 Task: Find connections with filter location Boa Viagem with filter topic #managementwith filter profile language German with filter current company Taxmann with filter school Karnataka State Open University with filter industry Electronic and Precision Equipment Maintenance with filter service category CateringChange with filter keywords title Executive Assistant
Action: Mouse moved to (500, 100)
Screenshot: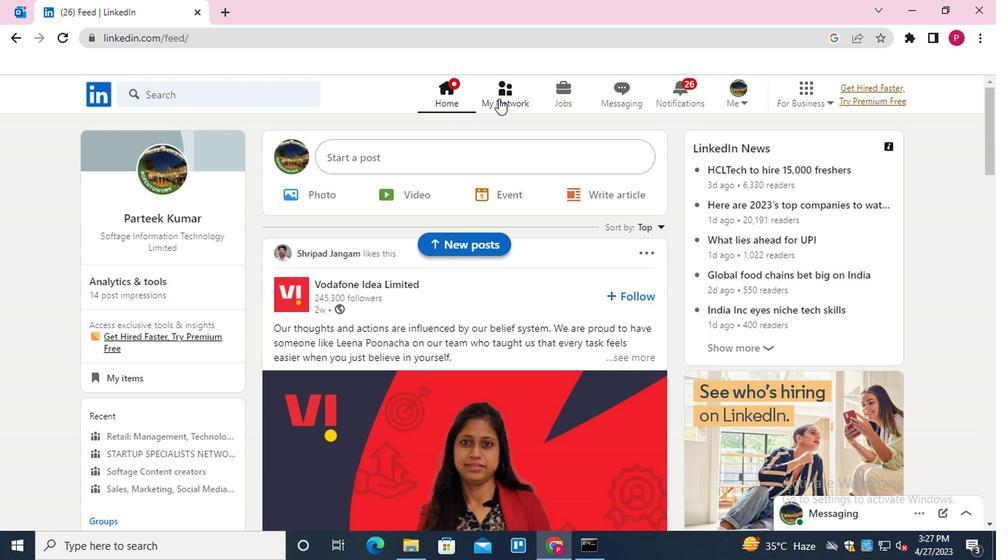 
Action: Mouse pressed left at (500, 100)
Screenshot: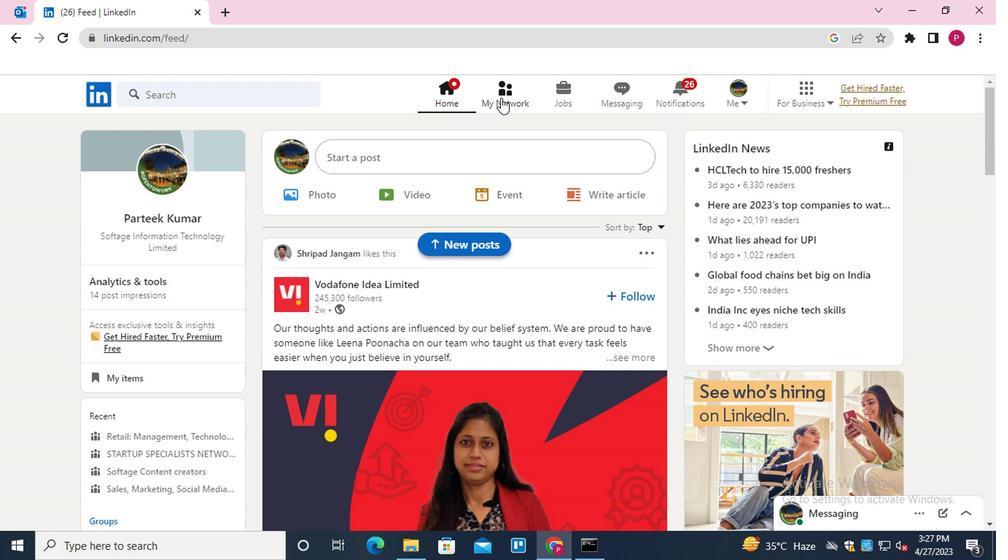 
Action: Mouse moved to (227, 172)
Screenshot: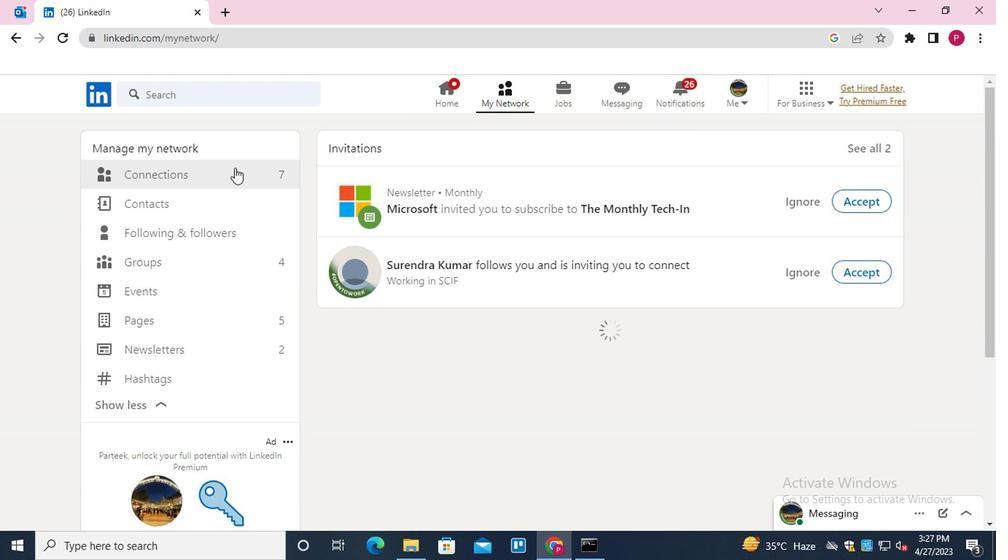 
Action: Mouse pressed left at (227, 172)
Screenshot: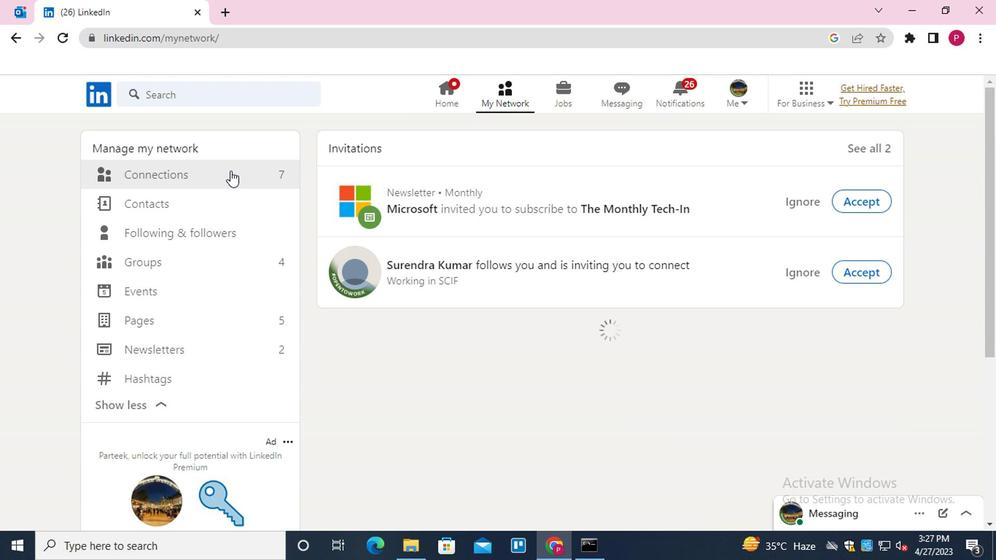
Action: Mouse moved to (601, 179)
Screenshot: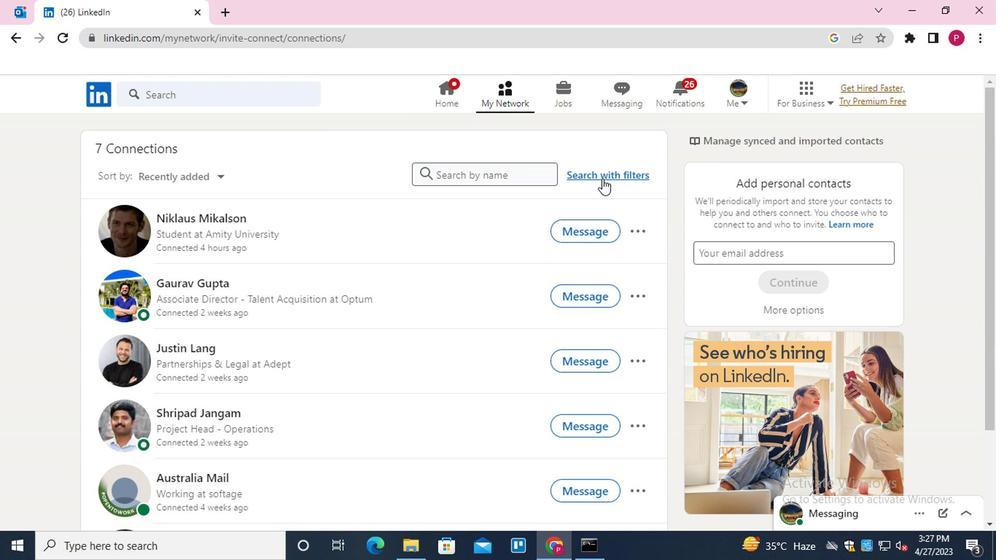 
Action: Mouse pressed left at (601, 179)
Screenshot: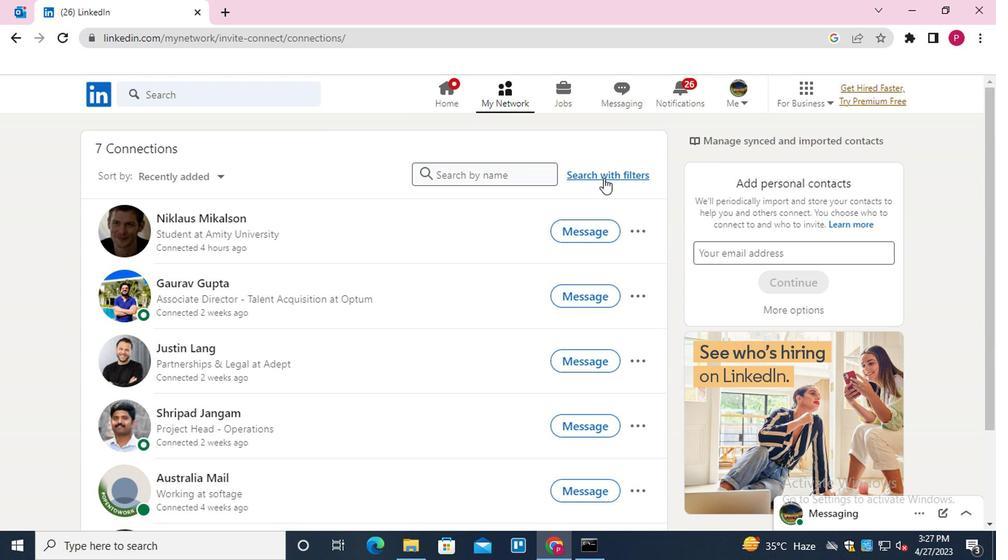 
Action: Mouse moved to (545, 137)
Screenshot: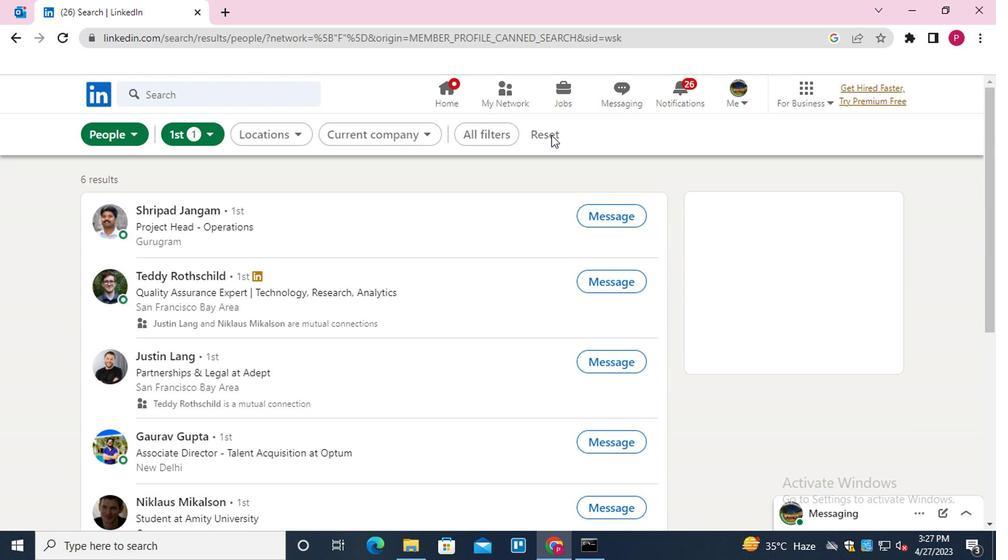 
Action: Mouse pressed left at (545, 137)
Screenshot: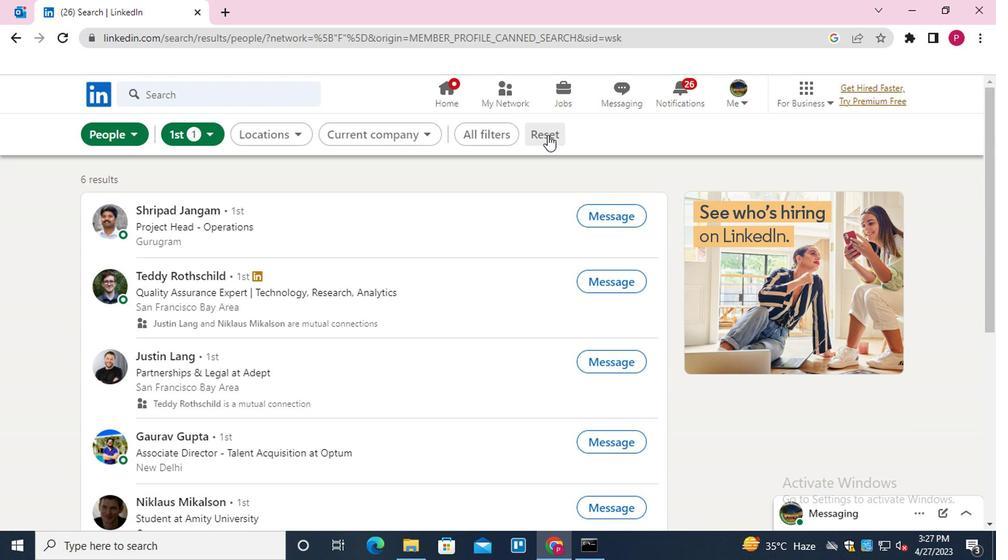 
Action: Mouse moved to (532, 137)
Screenshot: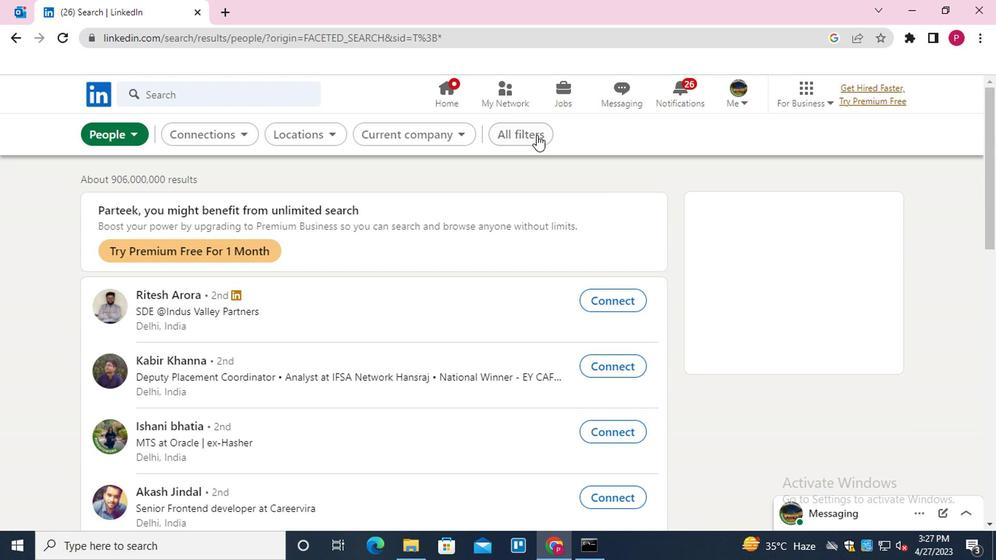 
Action: Mouse pressed left at (532, 137)
Screenshot: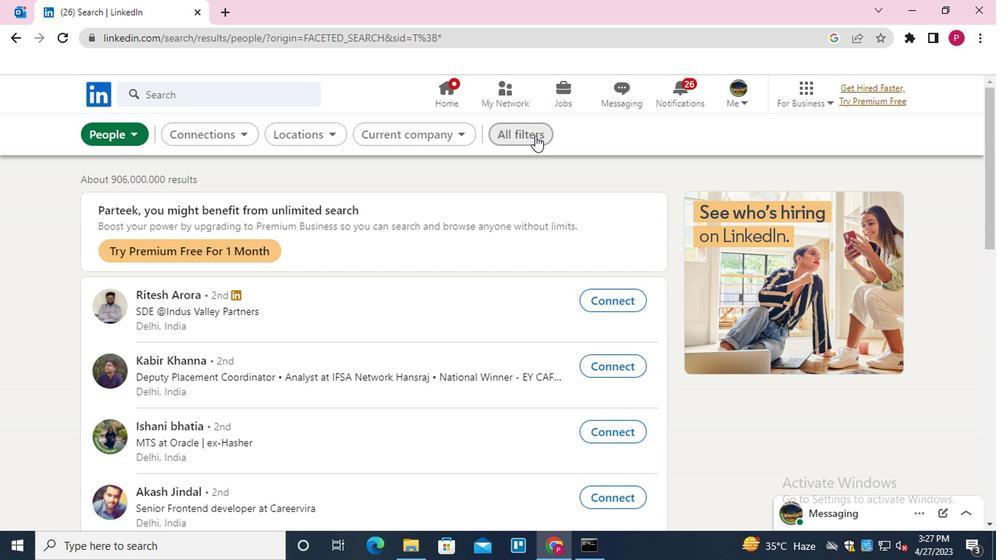 
Action: Mouse moved to (748, 294)
Screenshot: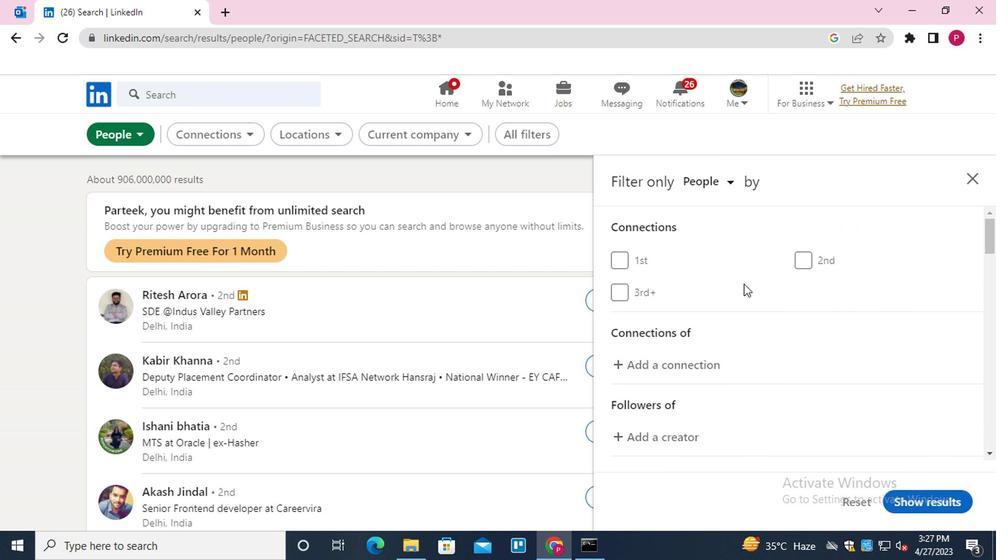 
Action: Mouse scrolled (748, 293) with delta (0, 0)
Screenshot: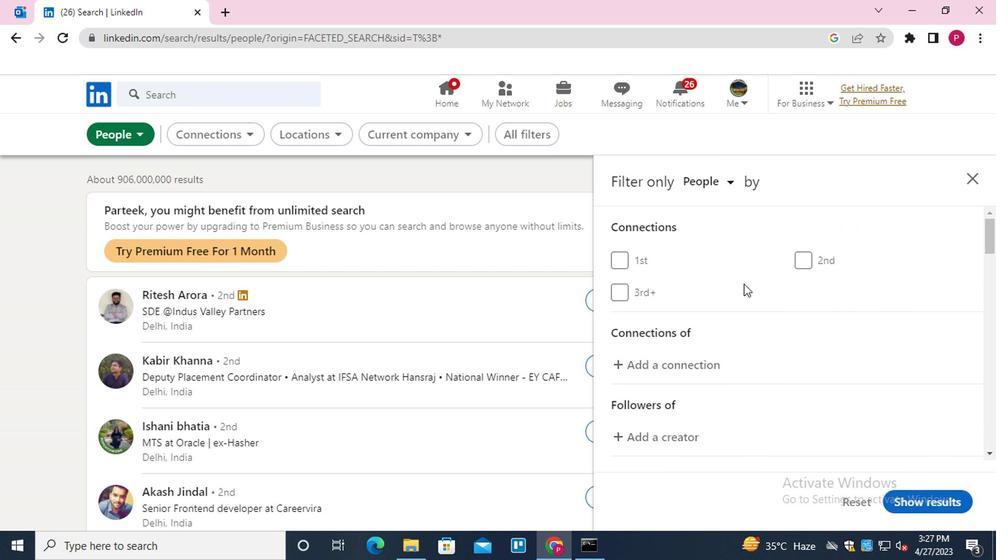 
Action: Mouse moved to (751, 298)
Screenshot: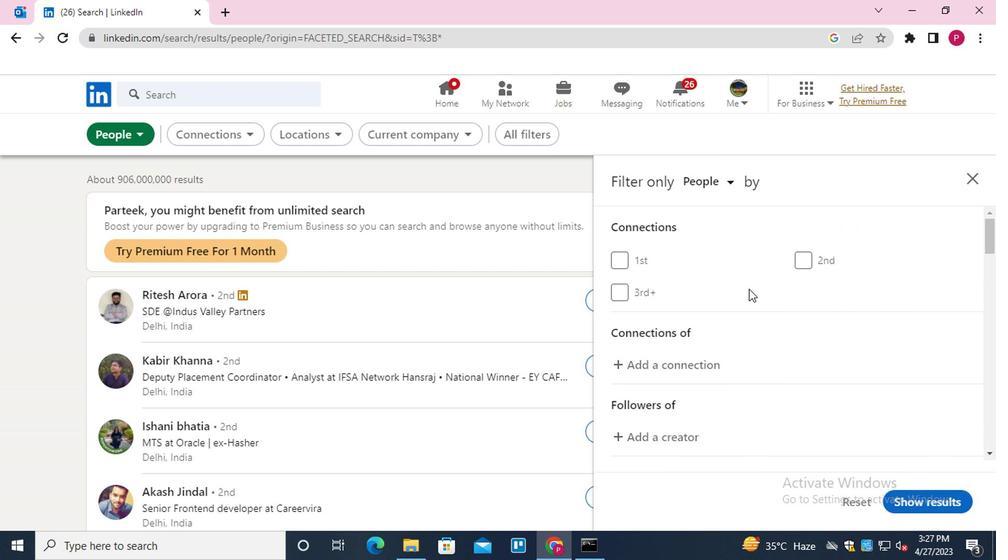
Action: Mouse scrolled (751, 297) with delta (0, 0)
Screenshot: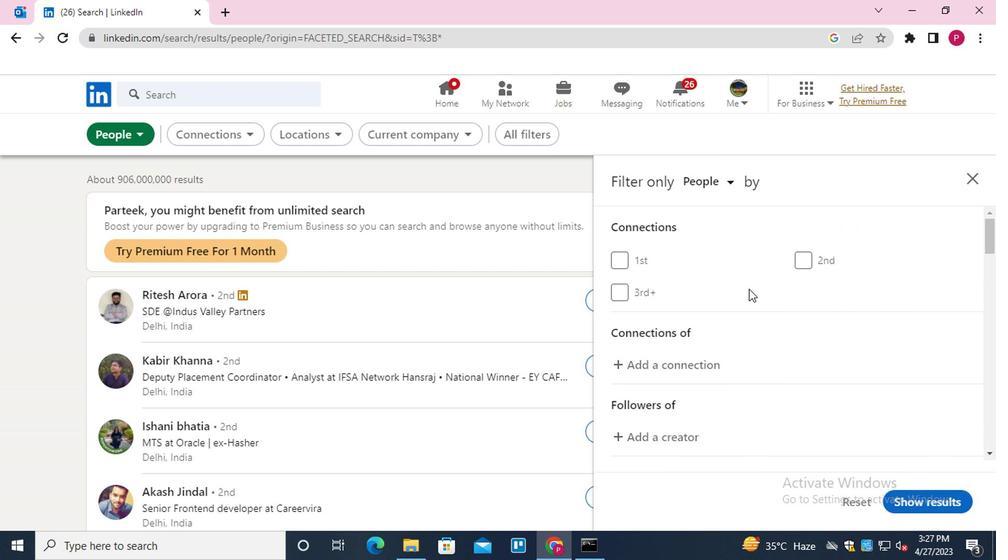 
Action: Mouse moved to (756, 300)
Screenshot: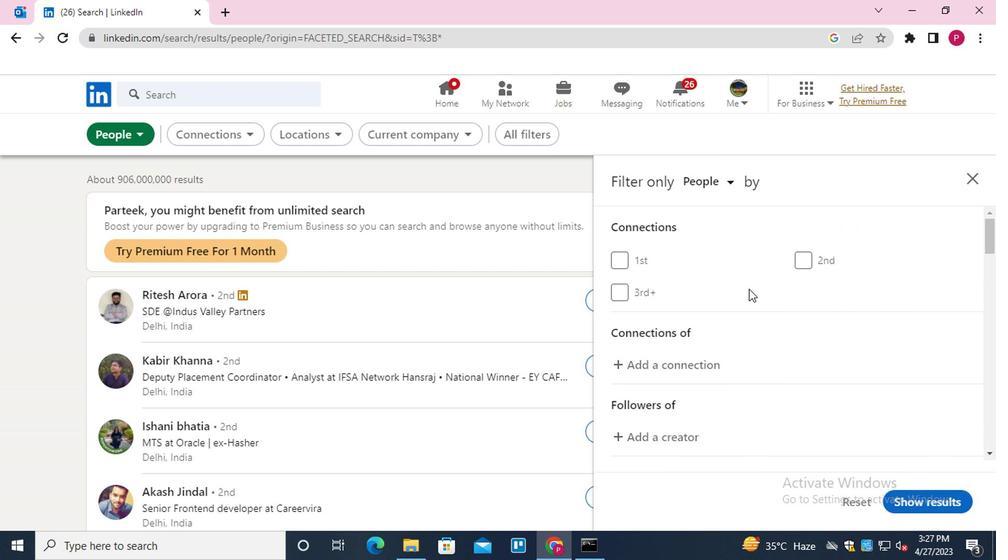 
Action: Mouse scrolled (756, 299) with delta (0, 0)
Screenshot: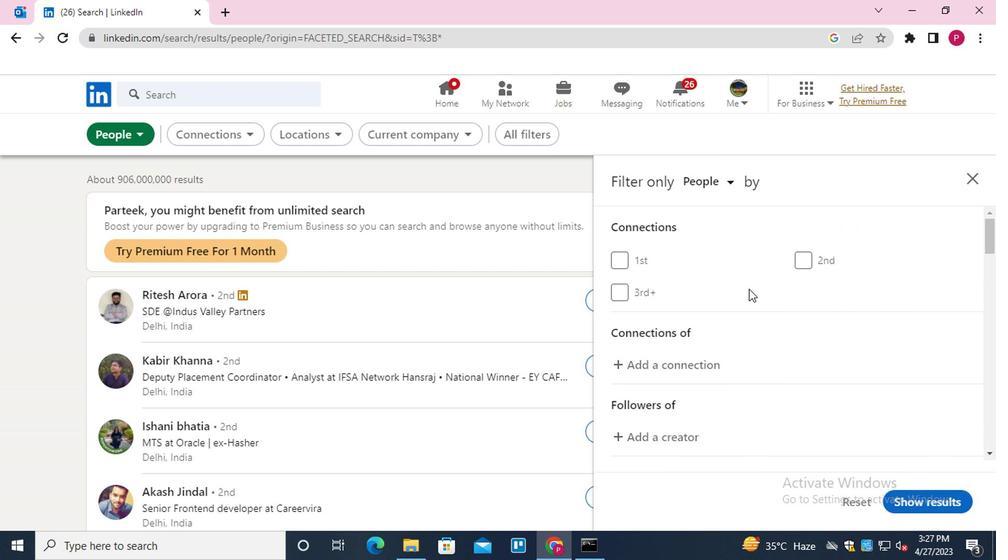 
Action: Mouse moved to (832, 353)
Screenshot: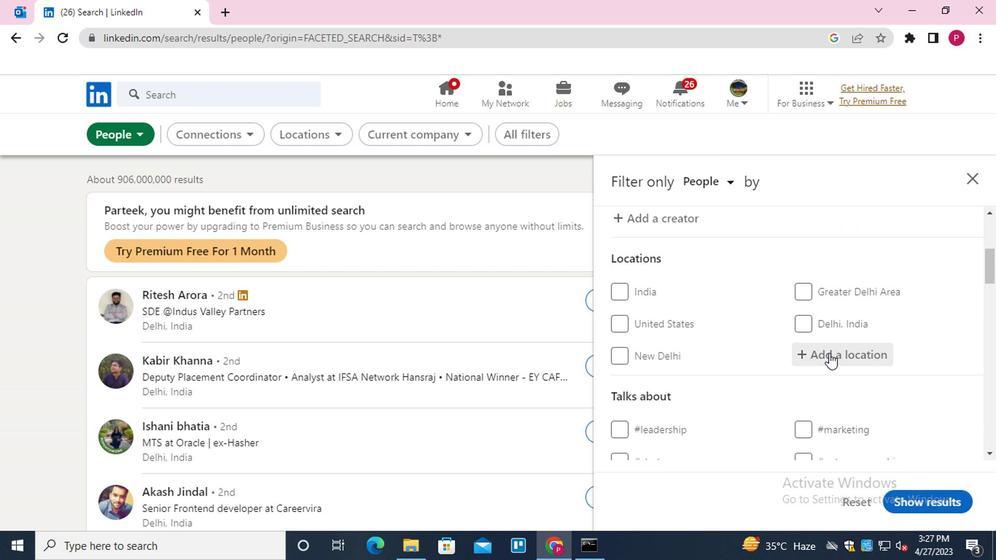 
Action: Mouse pressed left at (832, 353)
Screenshot: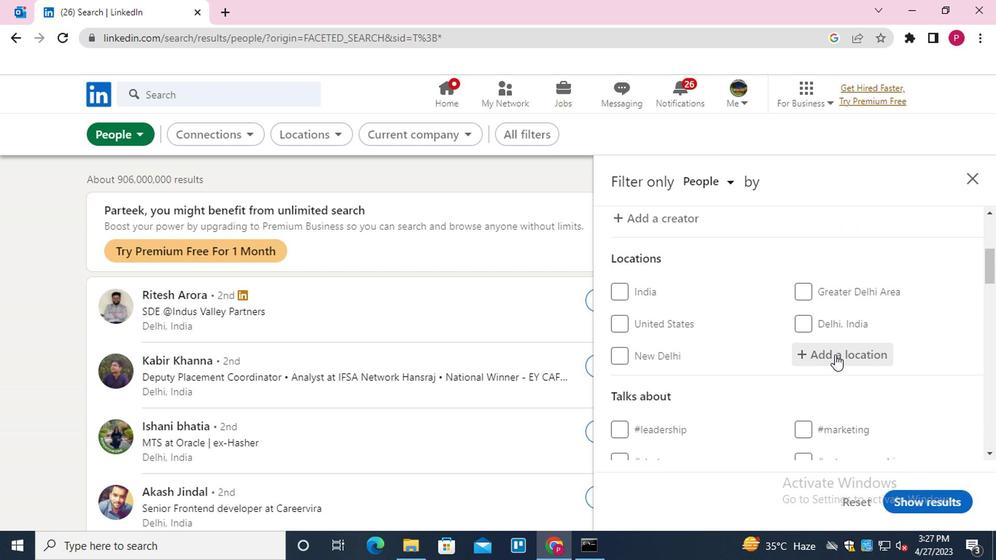
Action: Mouse moved to (782, 226)
Screenshot: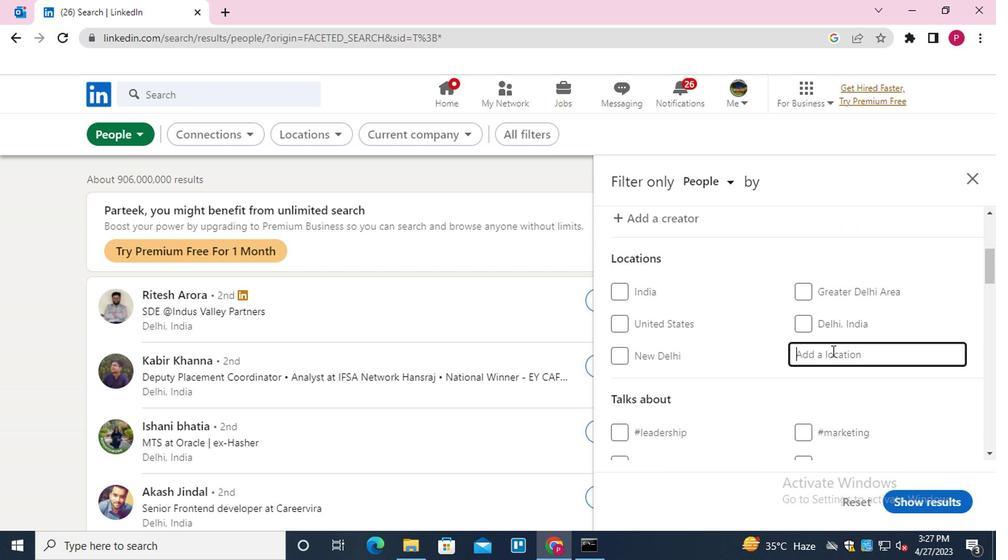 
Action: Key pressed <Key.shift>BOA<Key.space><Key.shift>VIAGEM<Key.down><Key.enter>
Screenshot: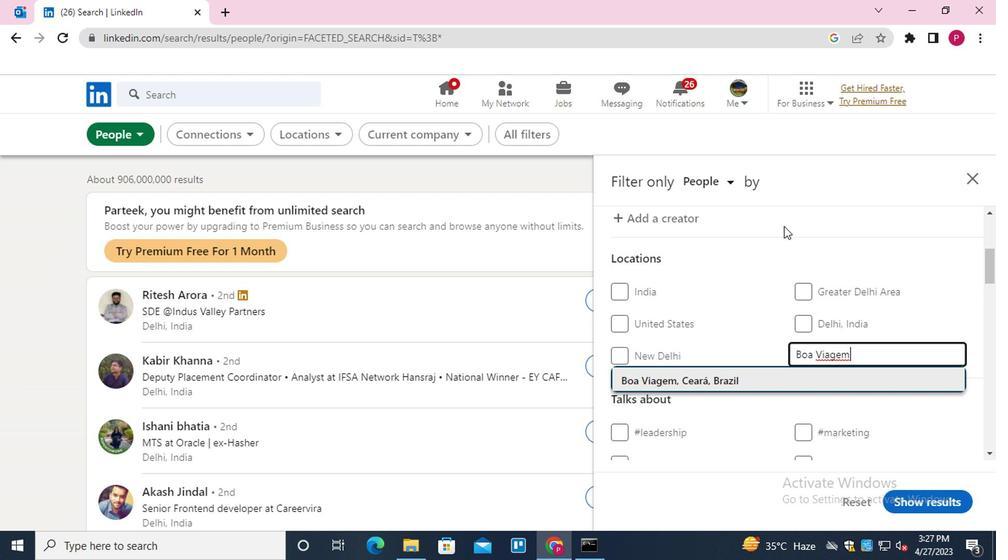 
Action: Mouse moved to (763, 231)
Screenshot: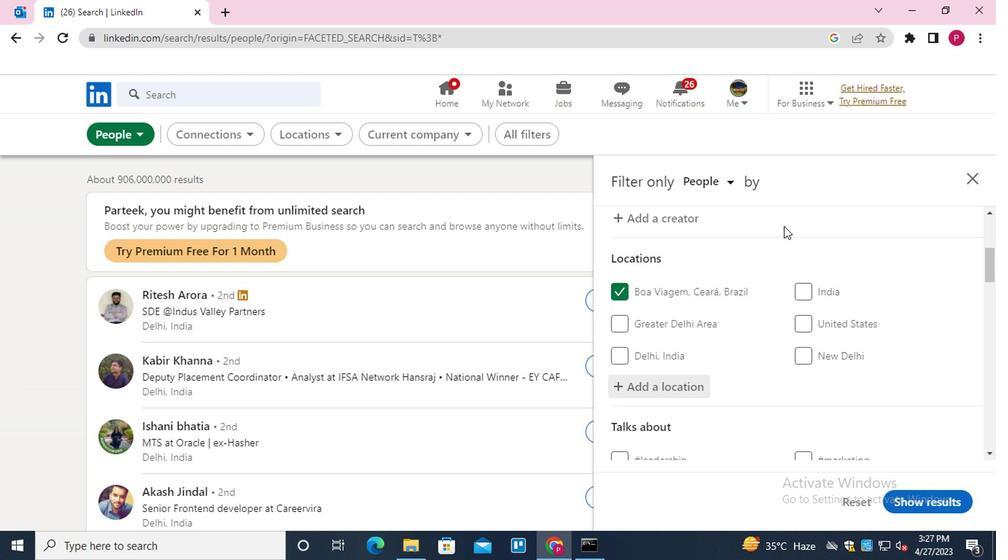 
Action: Mouse scrolled (763, 230) with delta (0, 0)
Screenshot: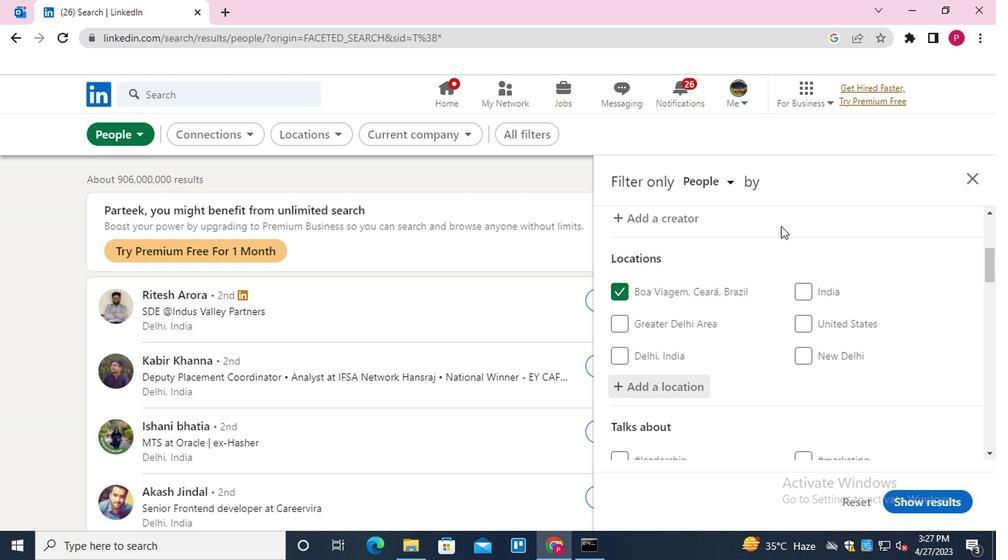 
Action: Mouse moved to (762, 231)
Screenshot: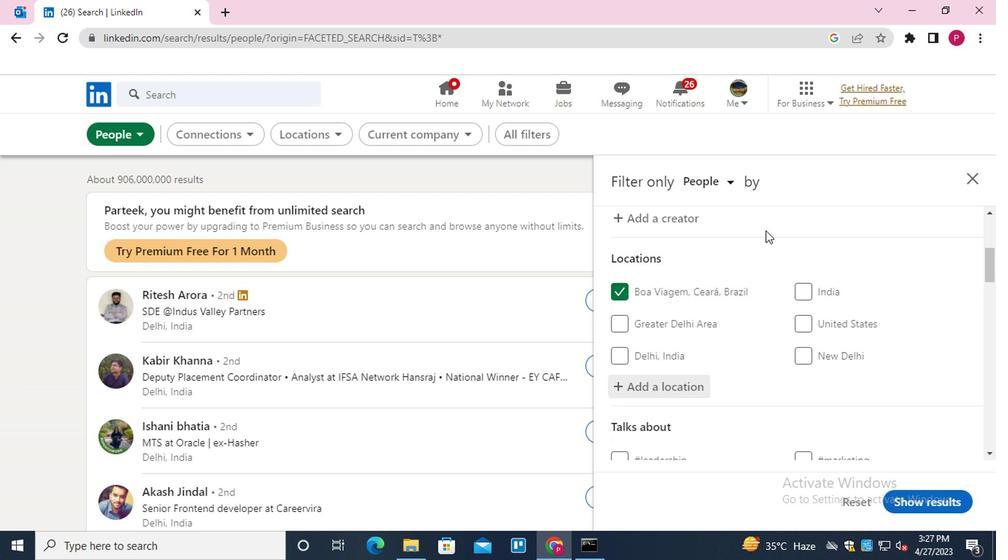 
Action: Mouse scrolled (762, 230) with delta (0, 0)
Screenshot: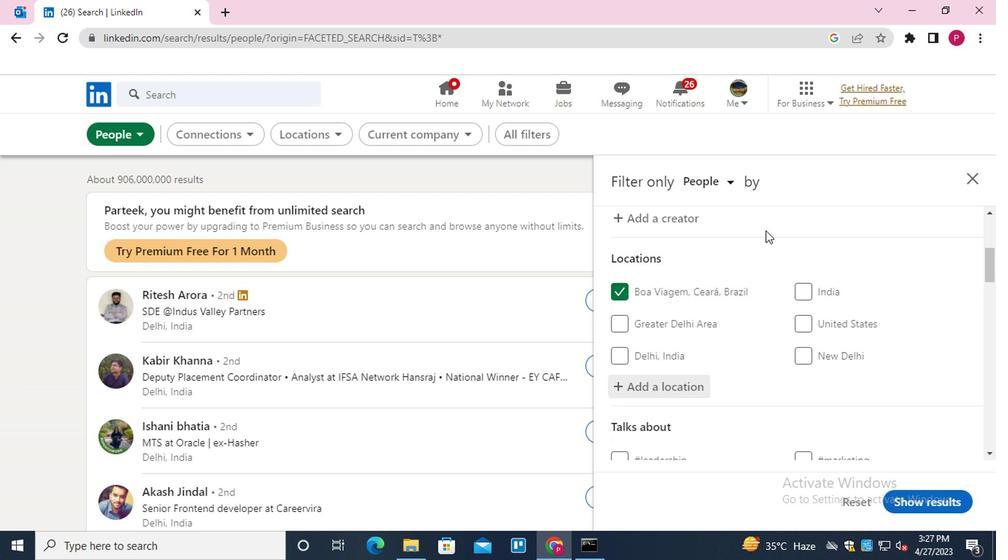 
Action: Mouse moved to (762, 236)
Screenshot: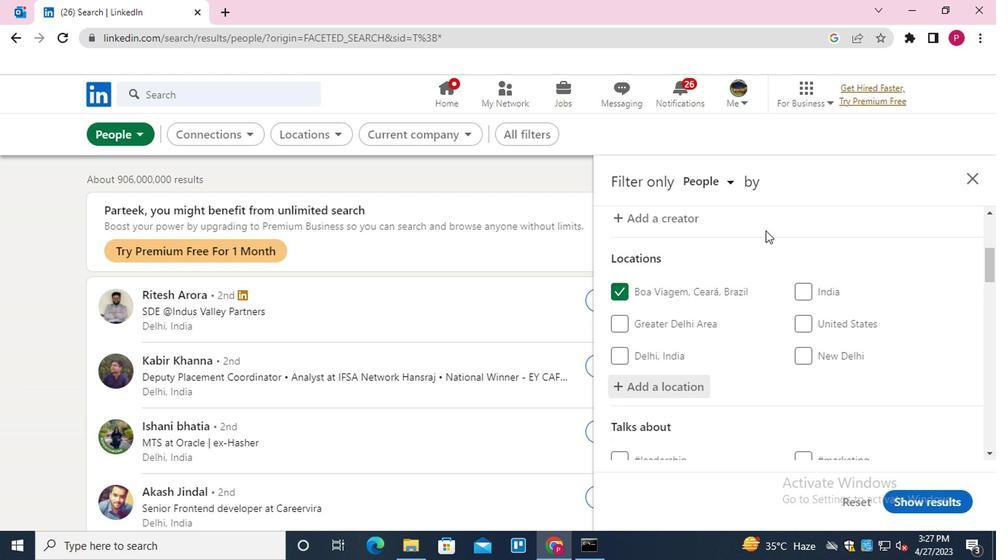 
Action: Mouse scrolled (762, 235) with delta (0, 0)
Screenshot: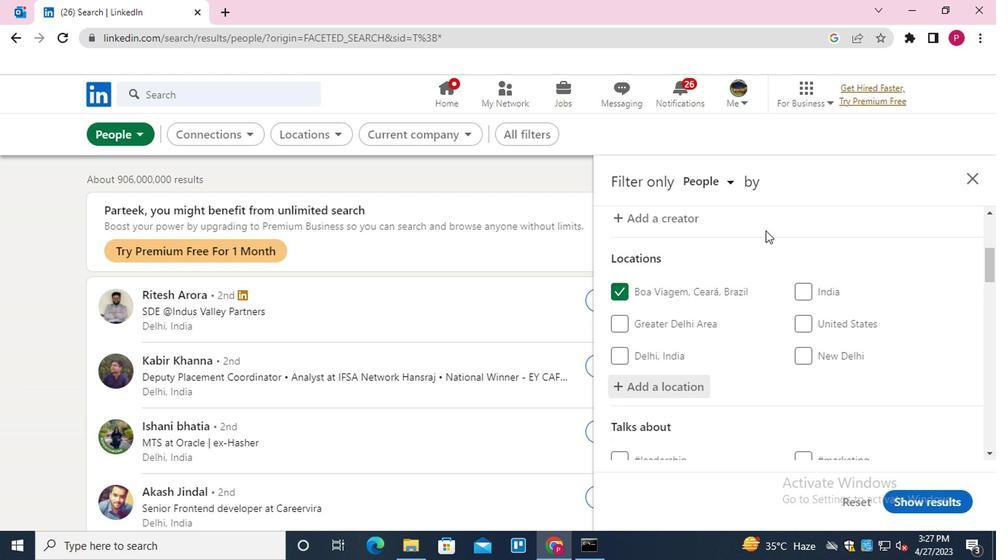 
Action: Mouse moved to (830, 307)
Screenshot: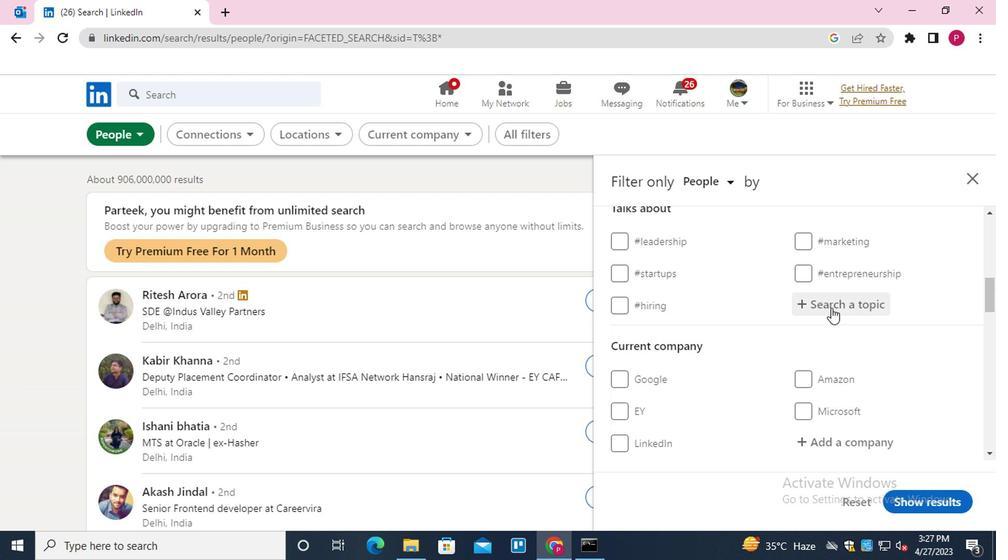 
Action: Mouse pressed left at (830, 307)
Screenshot: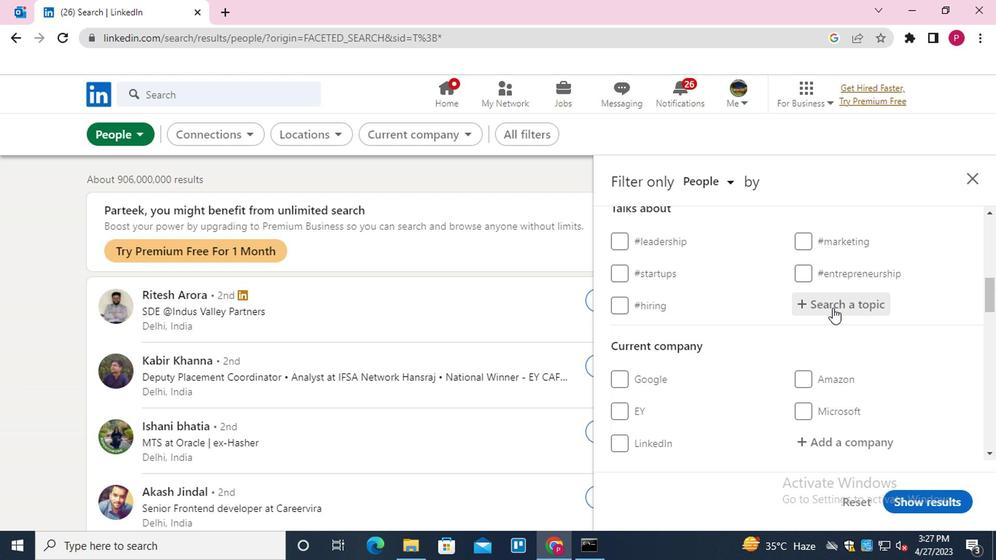 
Action: Mouse moved to (807, 228)
Screenshot: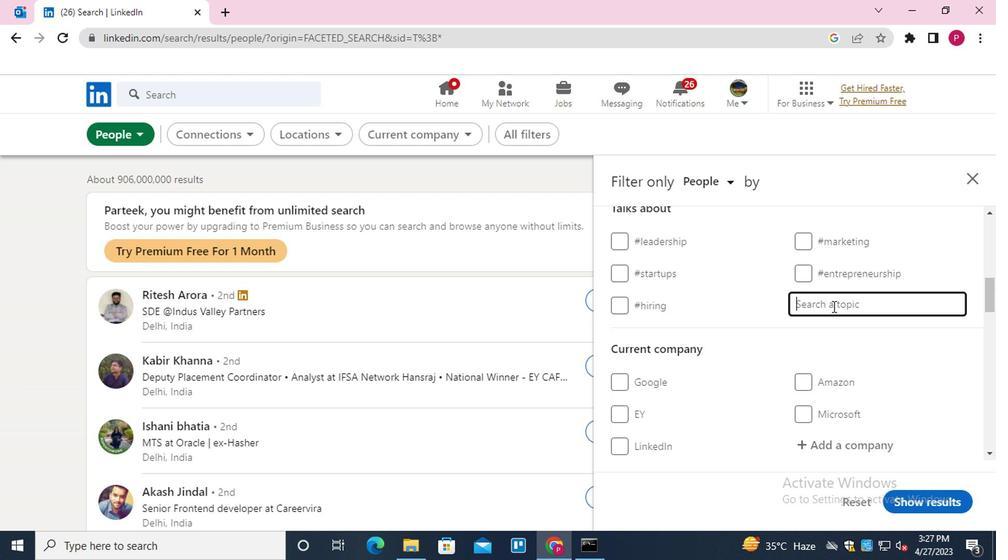 
Action: Key pressed MANAGEMENT<Key.down><Key.enter>
Screenshot: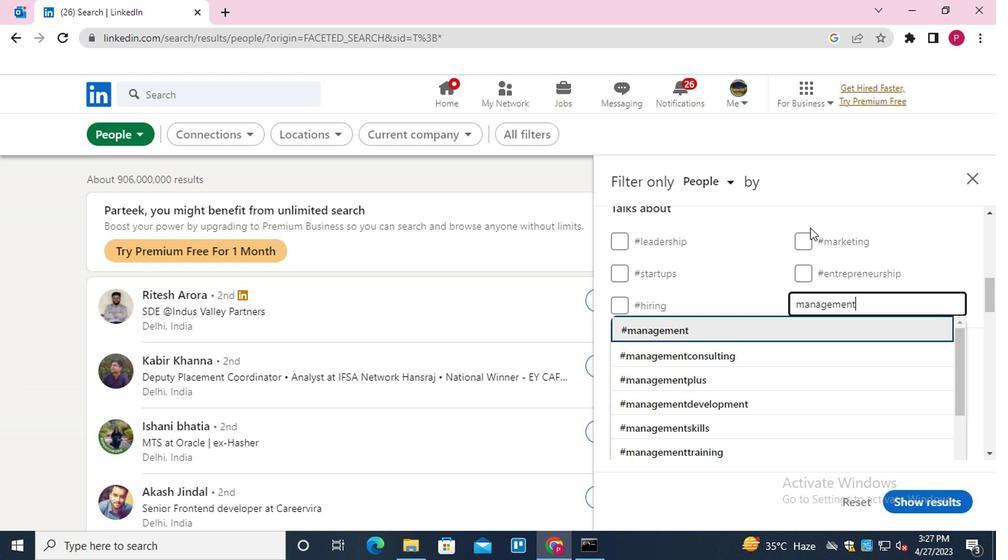 
Action: Mouse moved to (807, 227)
Screenshot: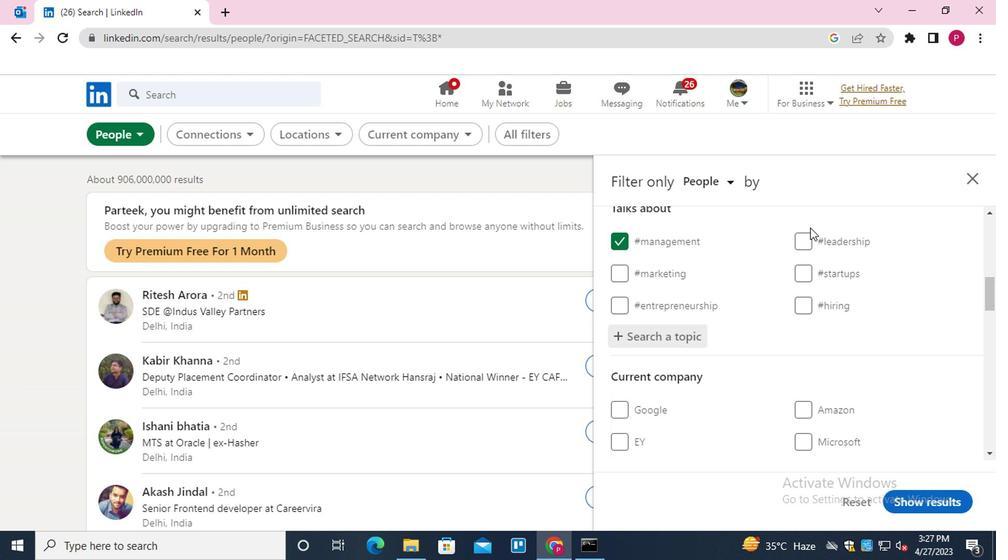 
Action: Mouse scrolled (807, 226) with delta (0, 0)
Screenshot: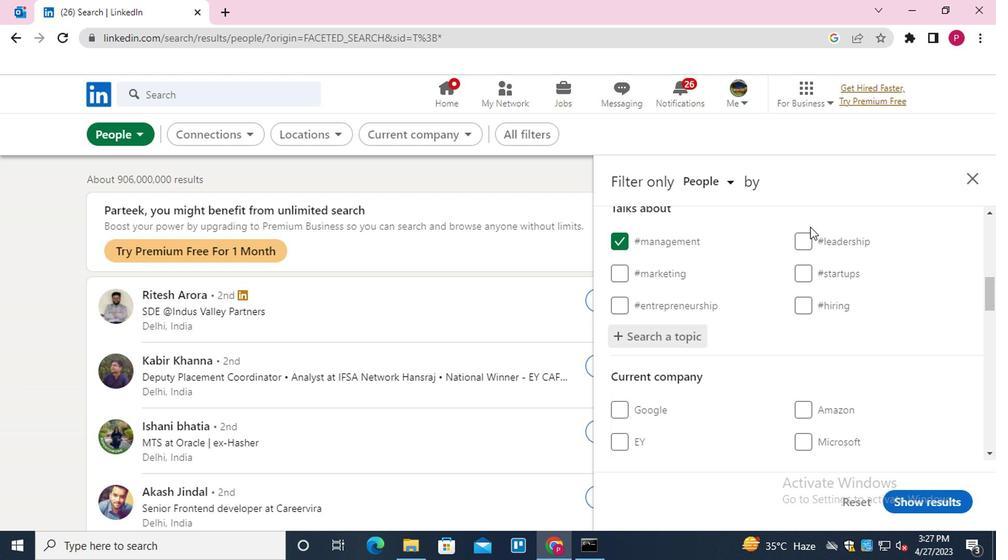 
Action: Mouse scrolled (807, 226) with delta (0, 0)
Screenshot: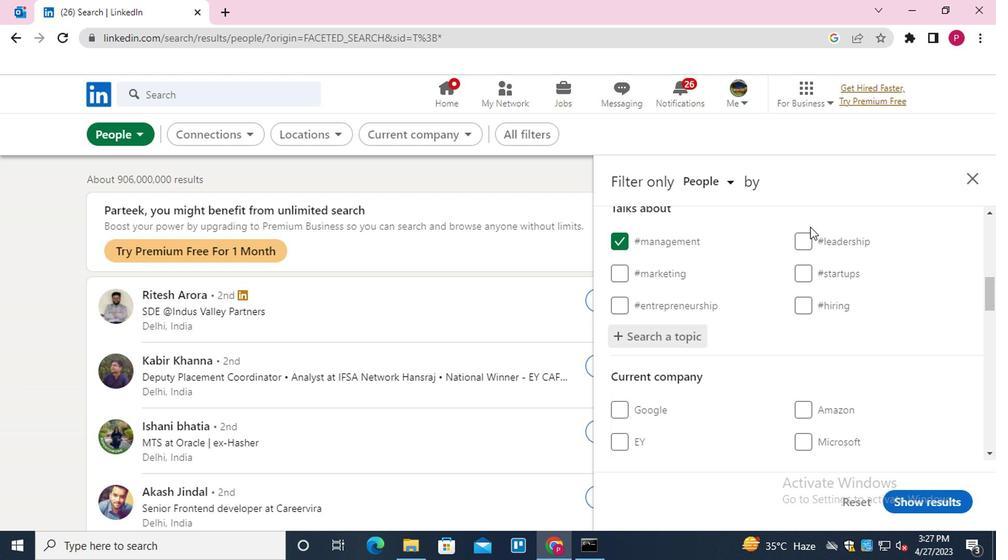 
Action: Mouse scrolled (807, 226) with delta (0, 0)
Screenshot: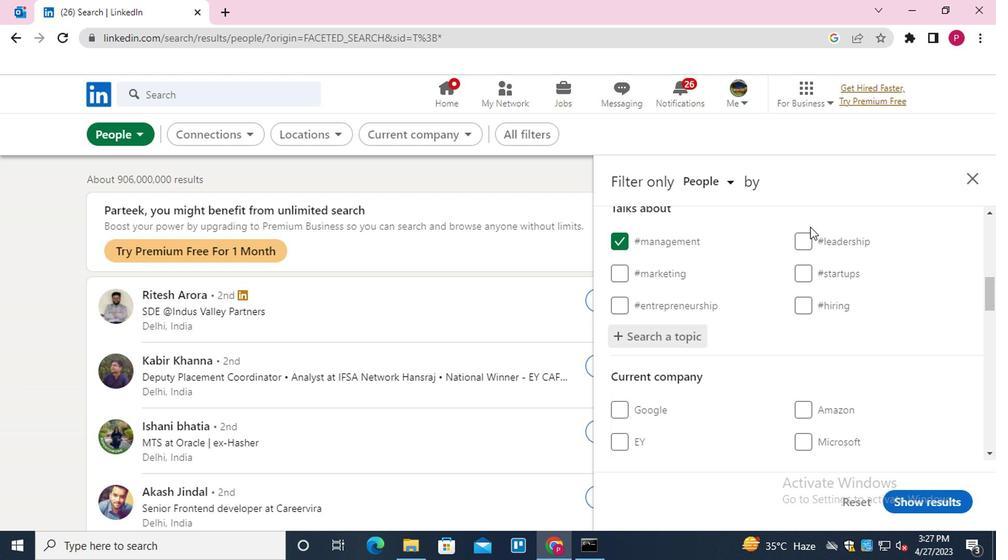 
Action: Mouse moved to (789, 288)
Screenshot: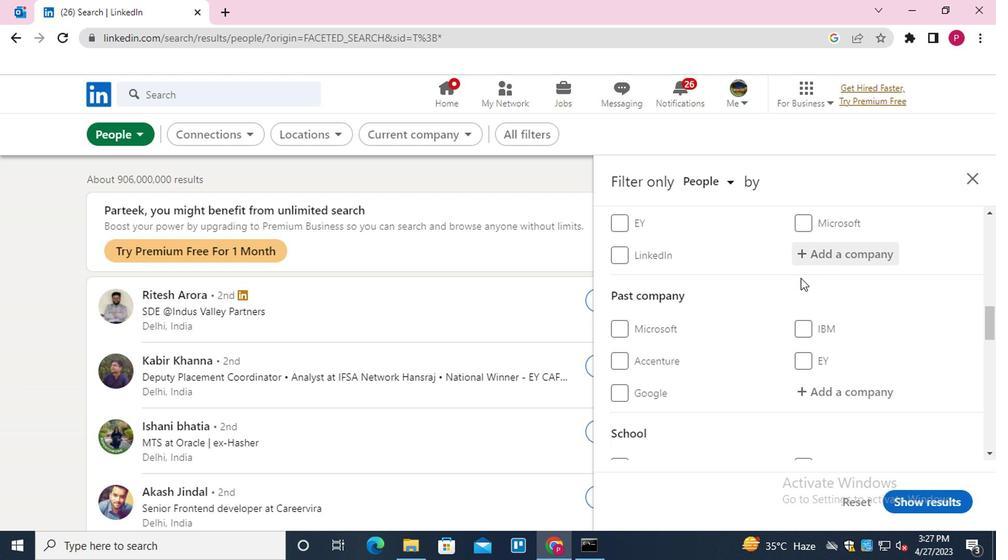 
Action: Mouse scrolled (789, 288) with delta (0, 0)
Screenshot: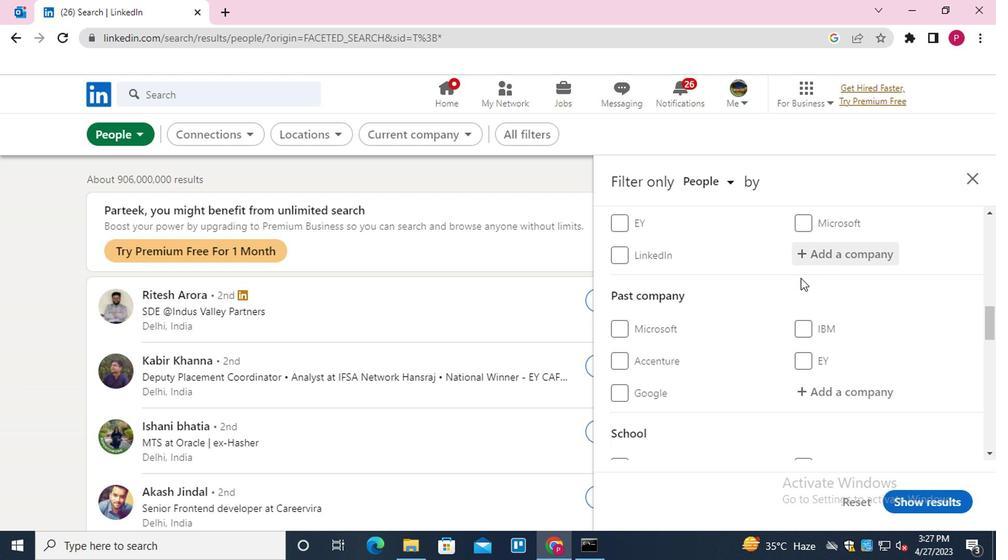 
Action: Mouse moved to (788, 291)
Screenshot: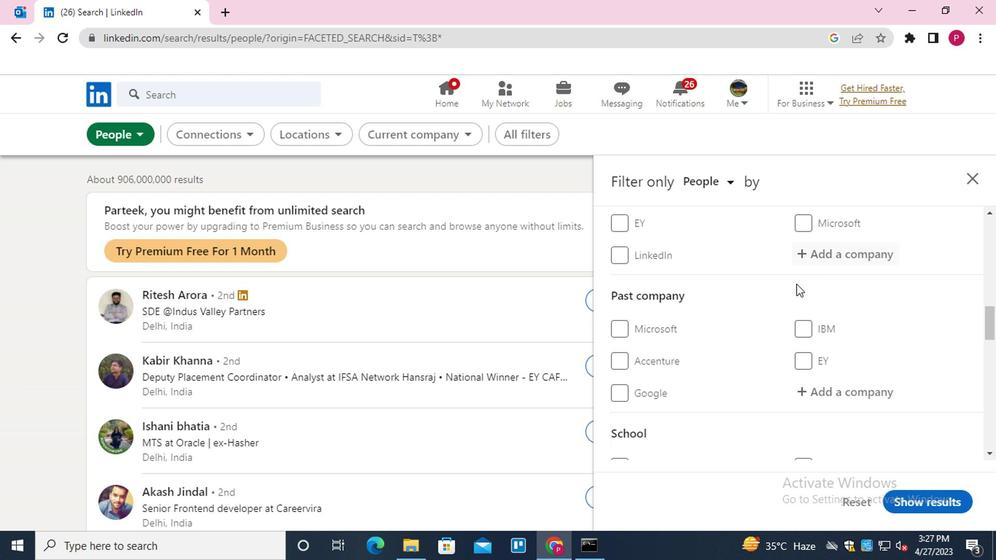 
Action: Mouse scrolled (788, 290) with delta (0, -1)
Screenshot: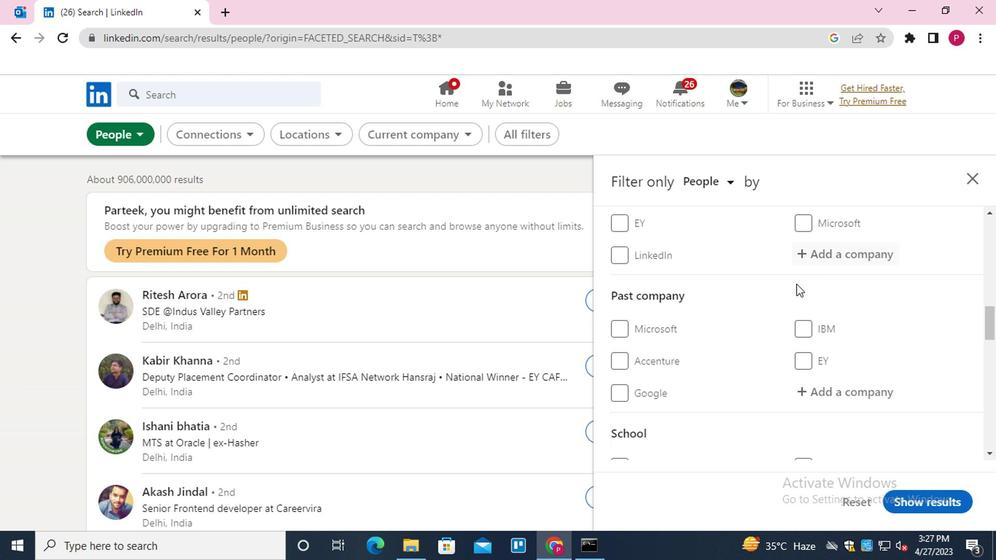 
Action: Mouse moved to (787, 292)
Screenshot: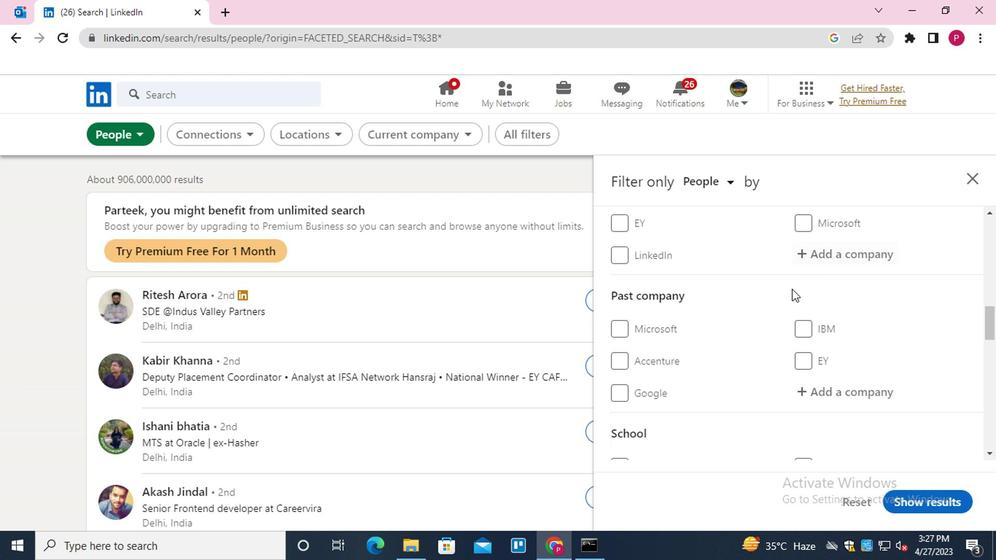 
Action: Mouse scrolled (787, 292) with delta (0, 0)
Screenshot: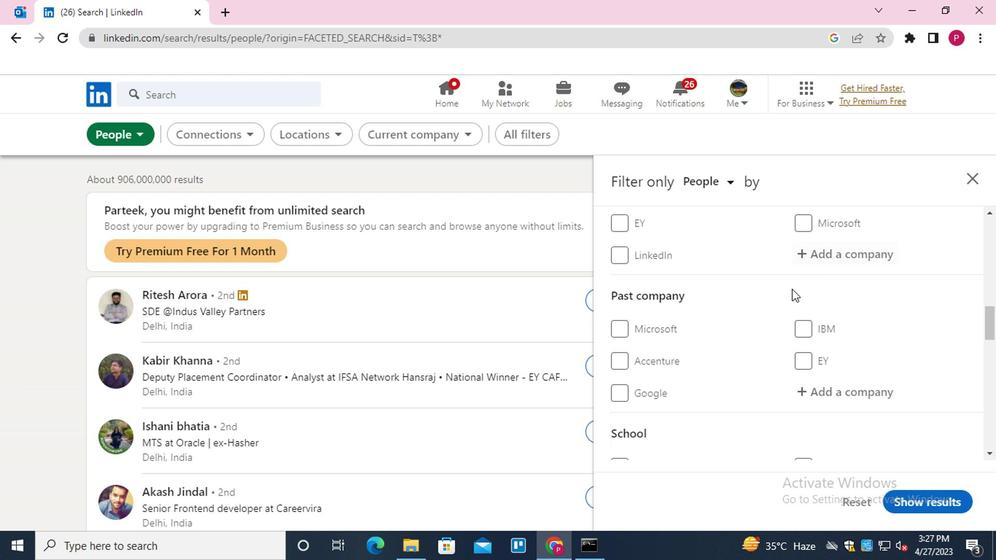 
Action: Mouse moved to (744, 320)
Screenshot: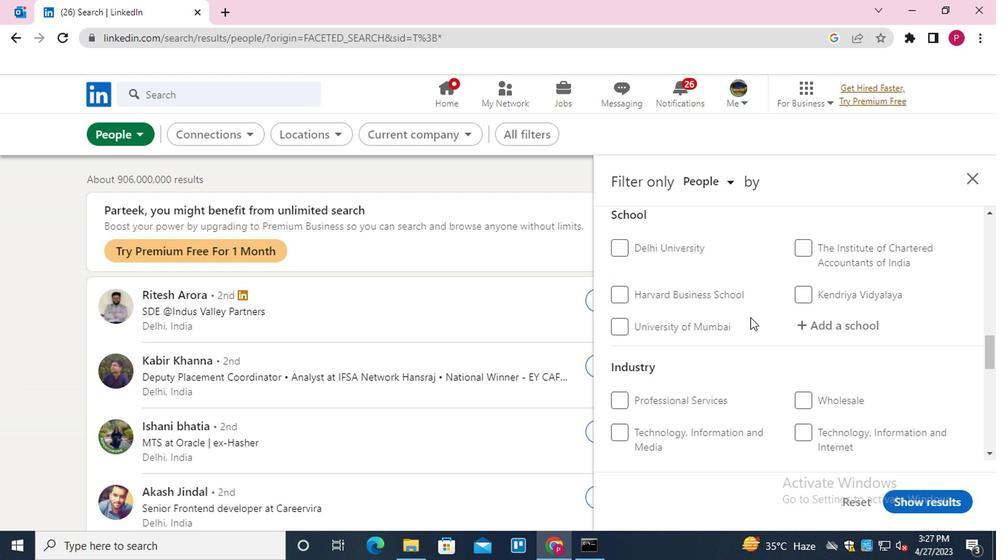
Action: Mouse scrolled (744, 319) with delta (0, 0)
Screenshot: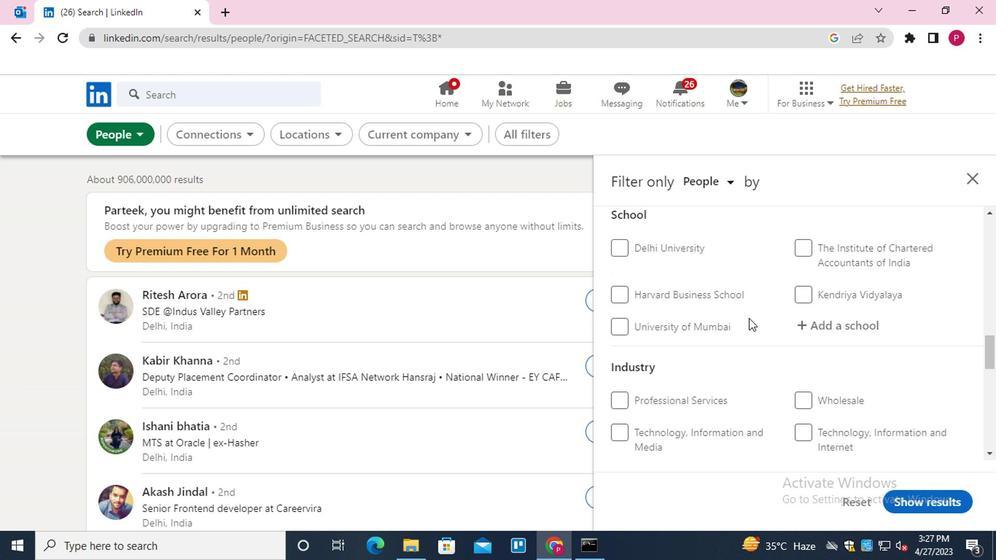 
Action: Mouse moved to (744, 321)
Screenshot: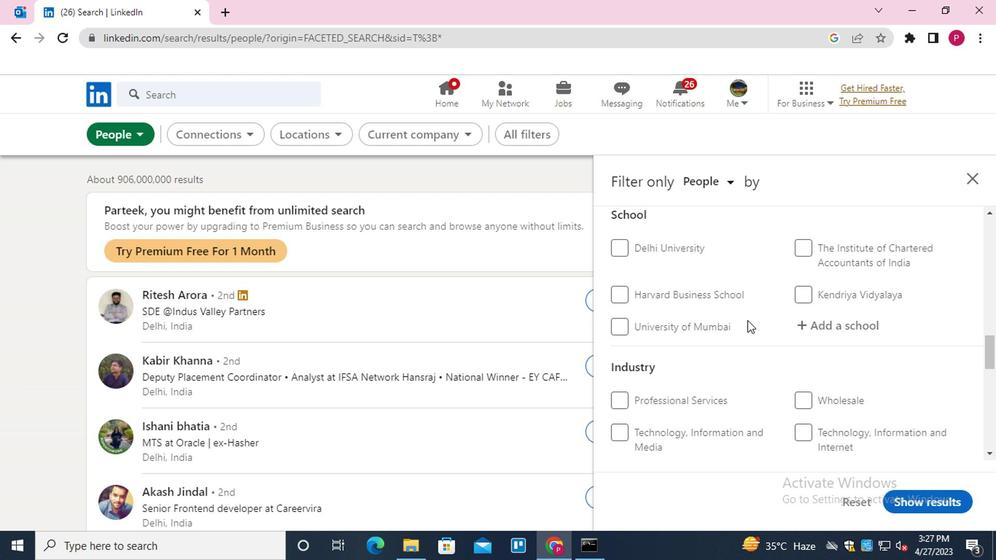 
Action: Mouse scrolled (744, 321) with delta (0, 0)
Screenshot: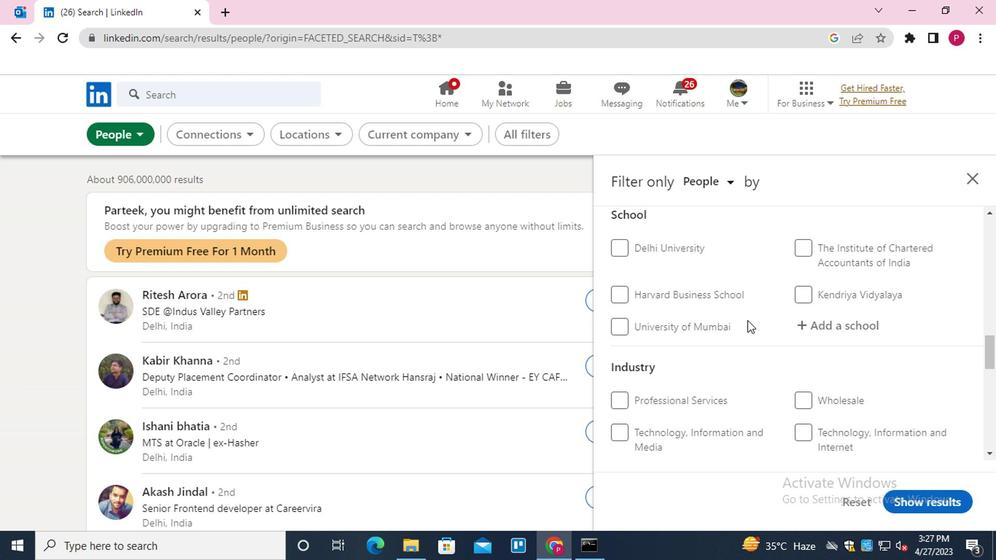 
Action: Mouse moved to (740, 325)
Screenshot: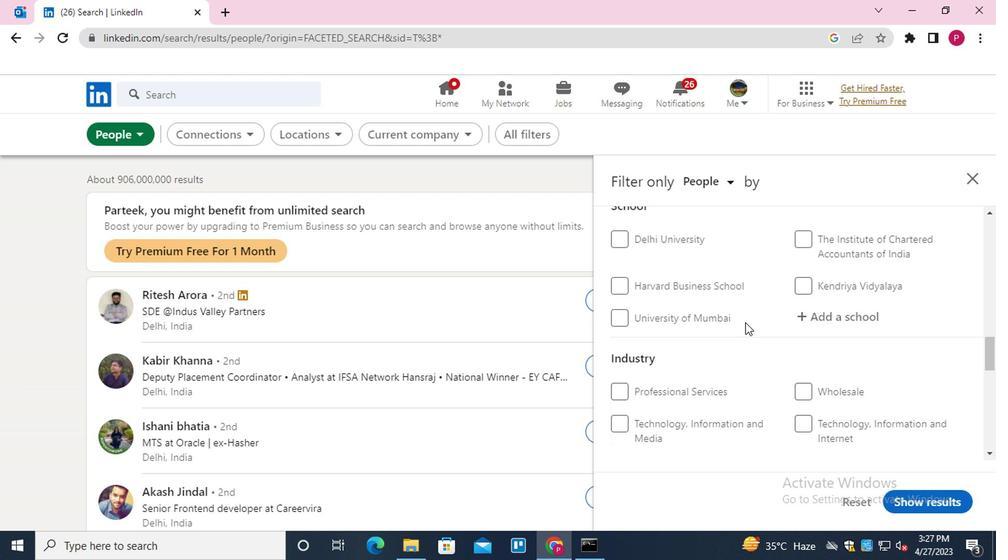 
Action: Mouse scrolled (740, 324) with delta (0, -1)
Screenshot: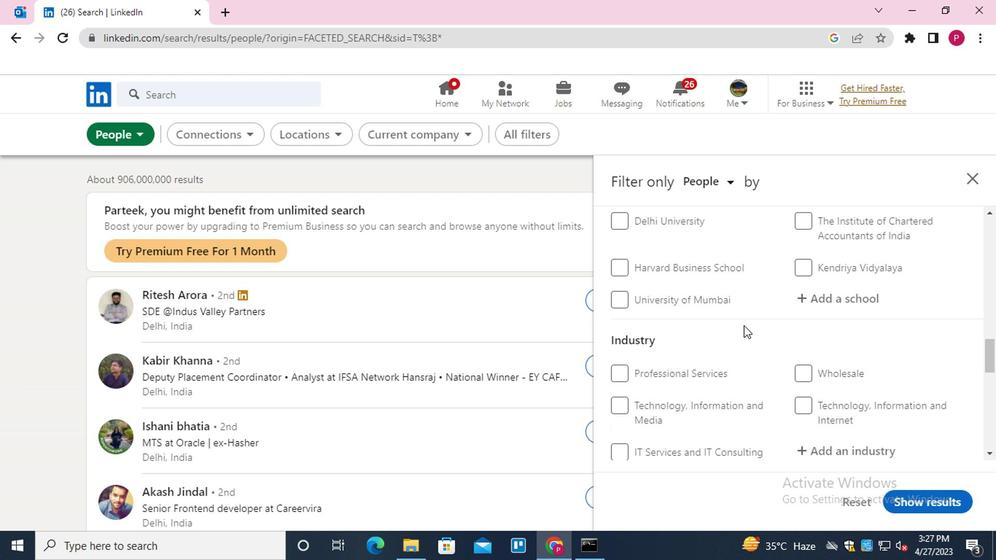 
Action: Mouse moved to (636, 399)
Screenshot: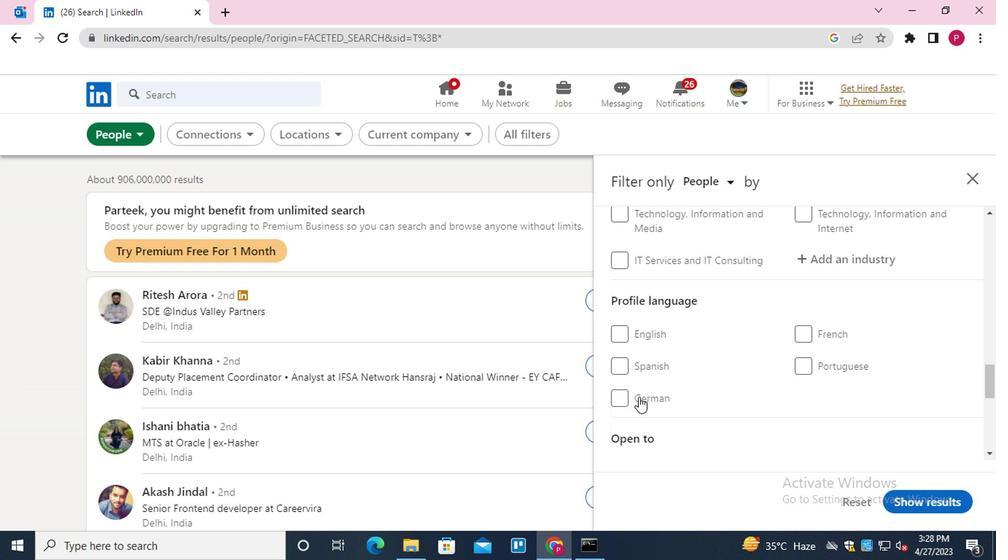 
Action: Mouse pressed left at (636, 399)
Screenshot: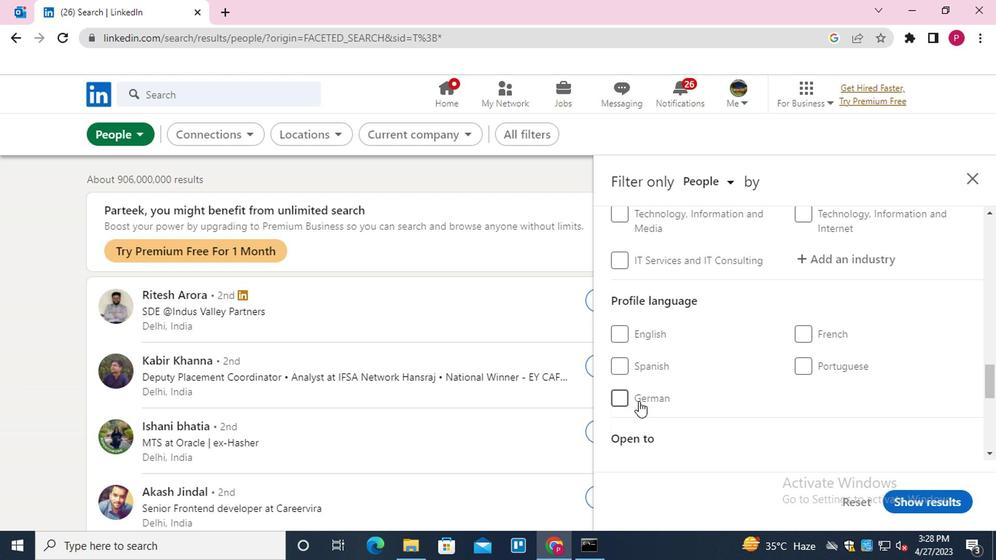 
Action: Mouse moved to (721, 319)
Screenshot: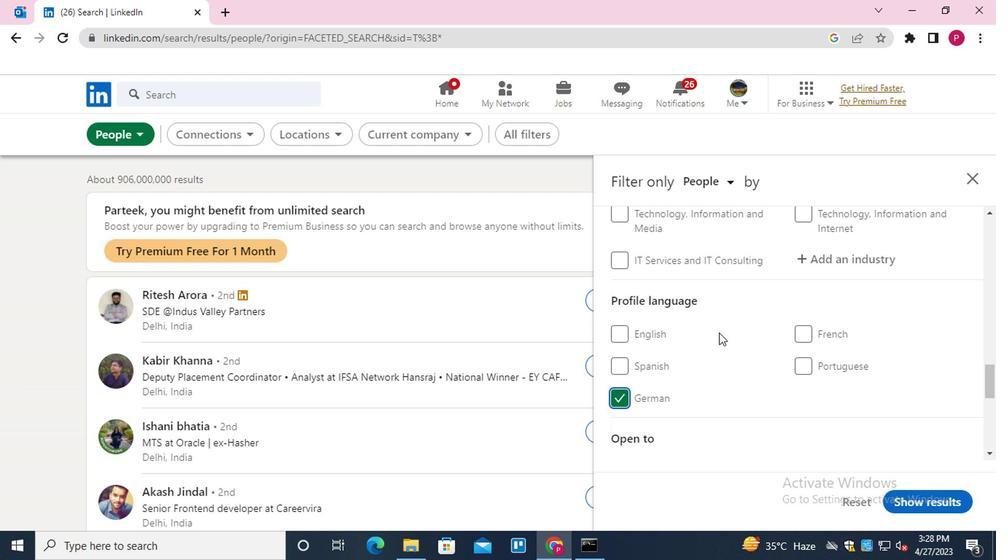
Action: Mouse scrolled (721, 320) with delta (0, 0)
Screenshot: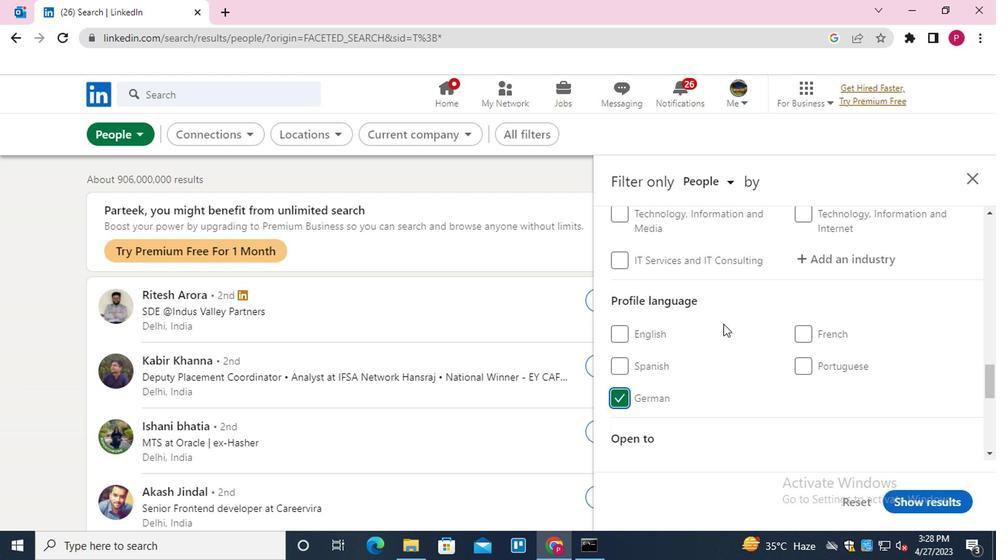 
Action: Mouse scrolled (721, 320) with delta (0, 0)
Screenshot: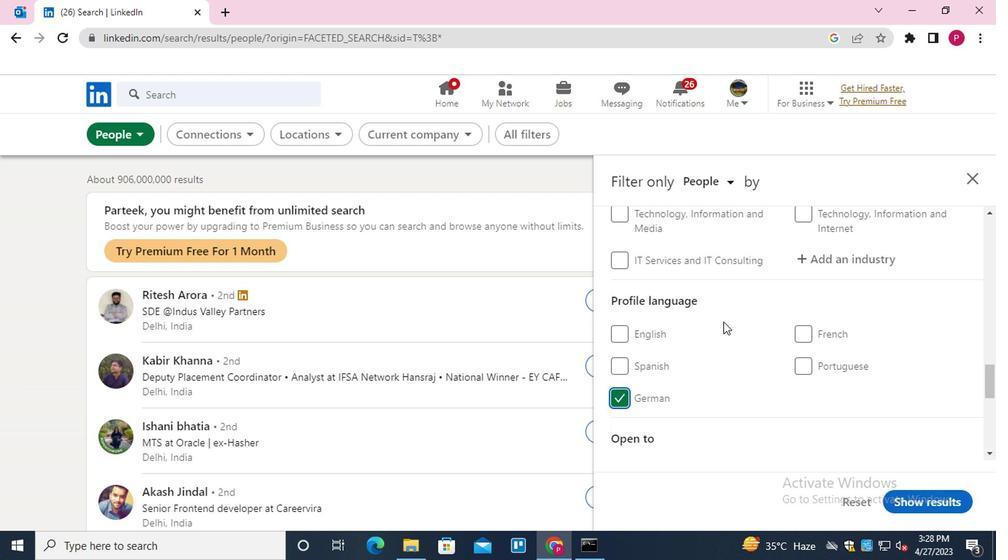 
Action: Mouse scrolled (721, 320) with delta (0, 0)
Screenshot: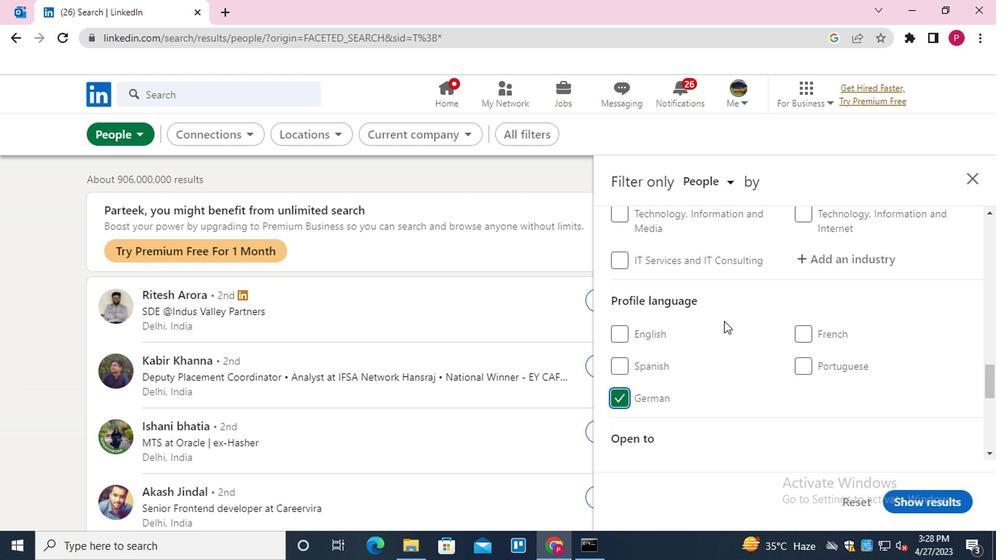 
Action: Mouse scrolled (721, 320) with delta (0, 0)
Screenshot: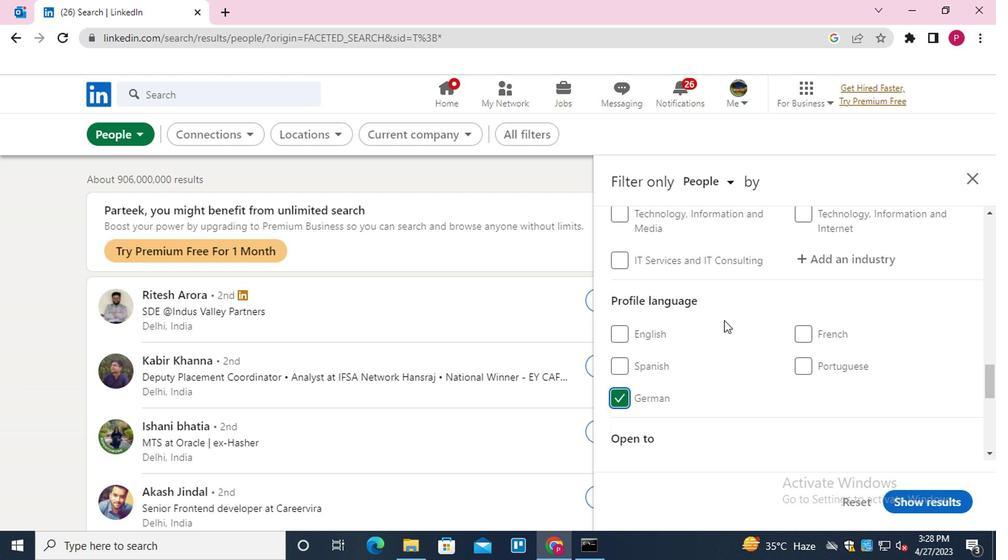 
Action: Mouse scrolled (721, 320) with delta (0, 0)
Screenshot: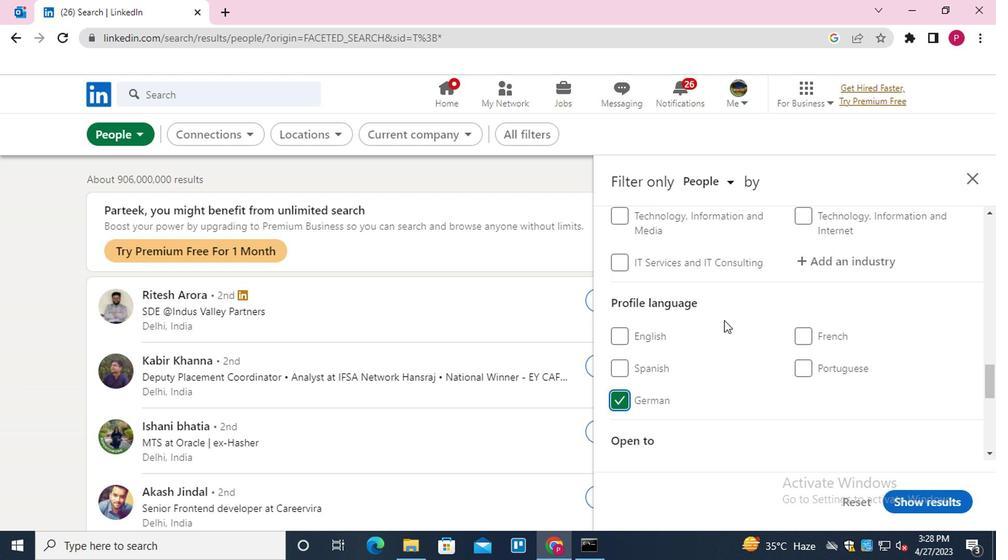 
Action: Mouse scrolled (721, 320) with delta (0, 0)
Screenshot: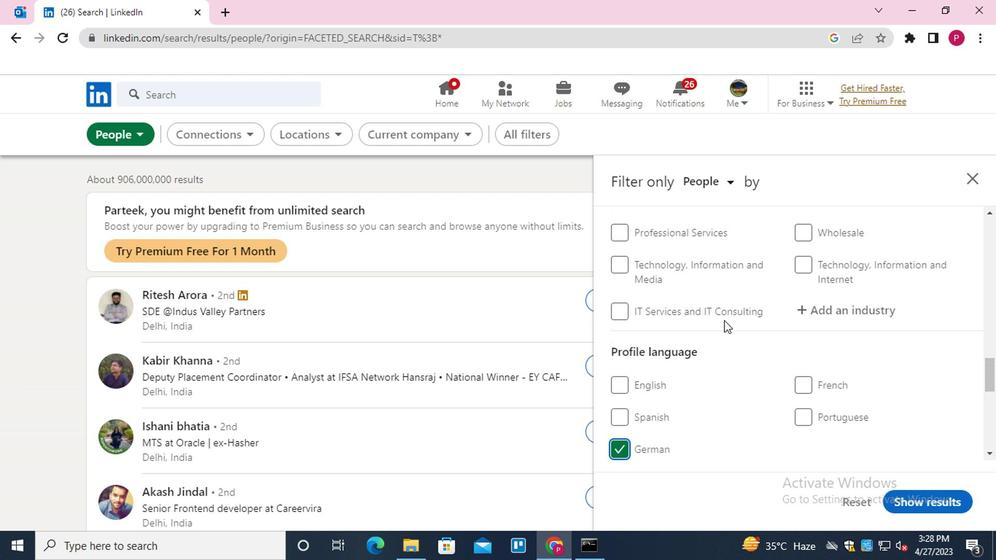 
Action: Mouse scrolled (721, 320) with delta (0, 0)
Screenshot: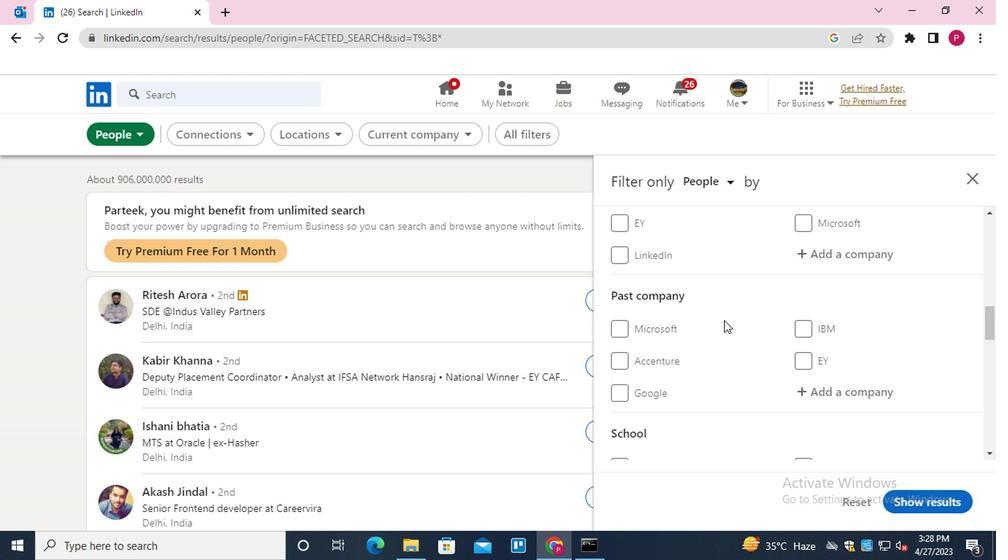 
Action: Mouse moved to (837, 320)
Screenshot: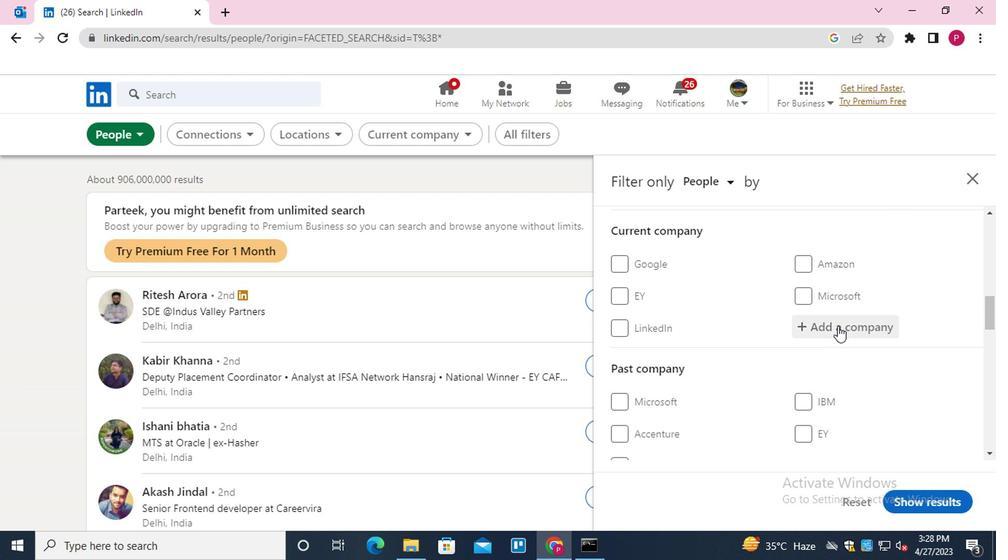 
Action: Mouse pressed left at (837, 320)
Screenshot: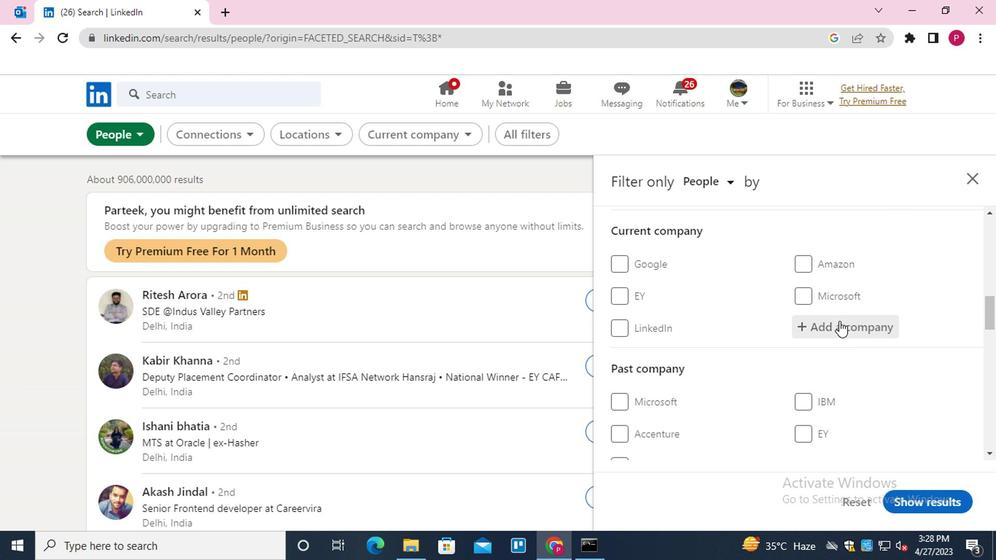 
Action: Mouse moved to (954, 225)
Screenshot: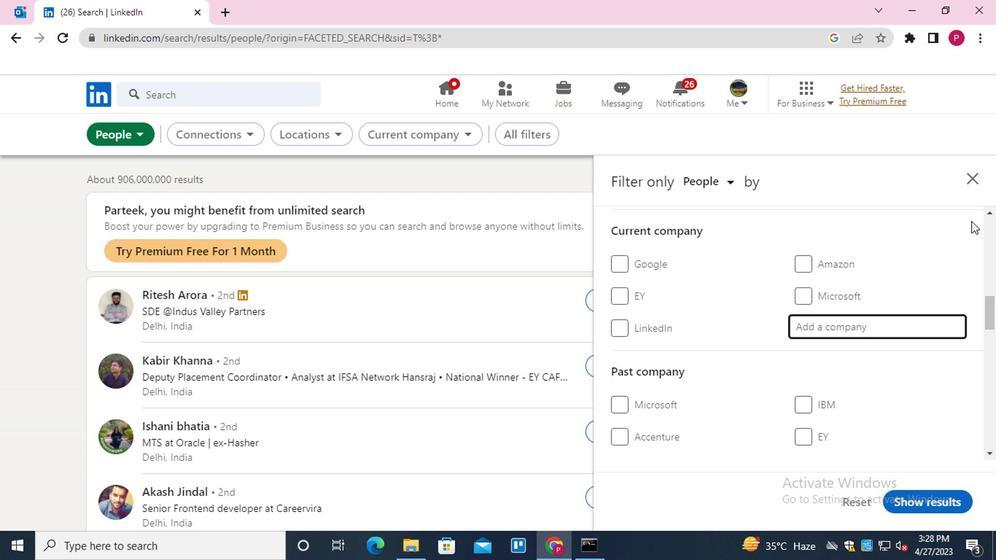 
Action: Key pressed <Key.shift>TAXMAN<Key.down><Key.enter>
Screenshot: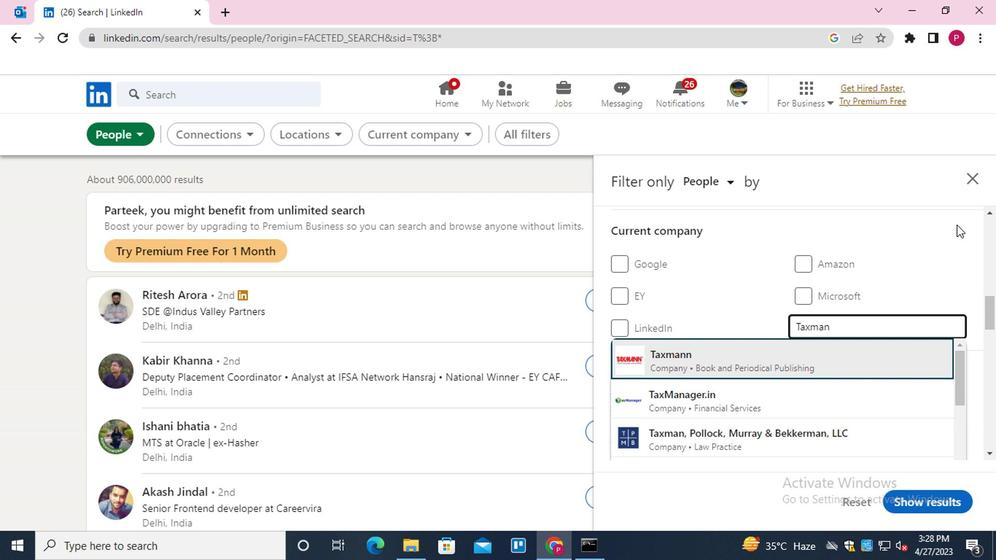 
Action: Mouse moved to (751, 260)
Screenshot: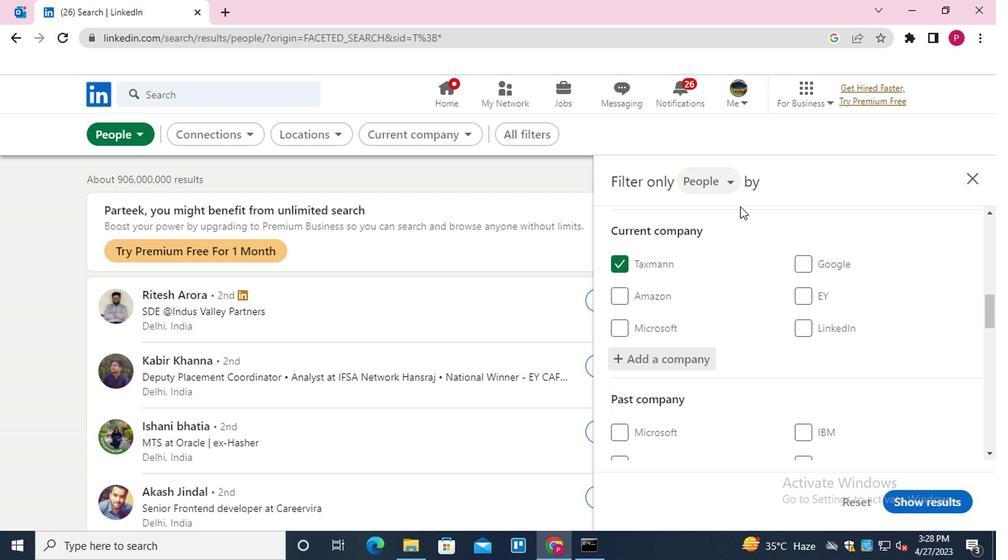 
Action: Mouse scrolled (751, 260) with delta (0, 0)
Screenshot: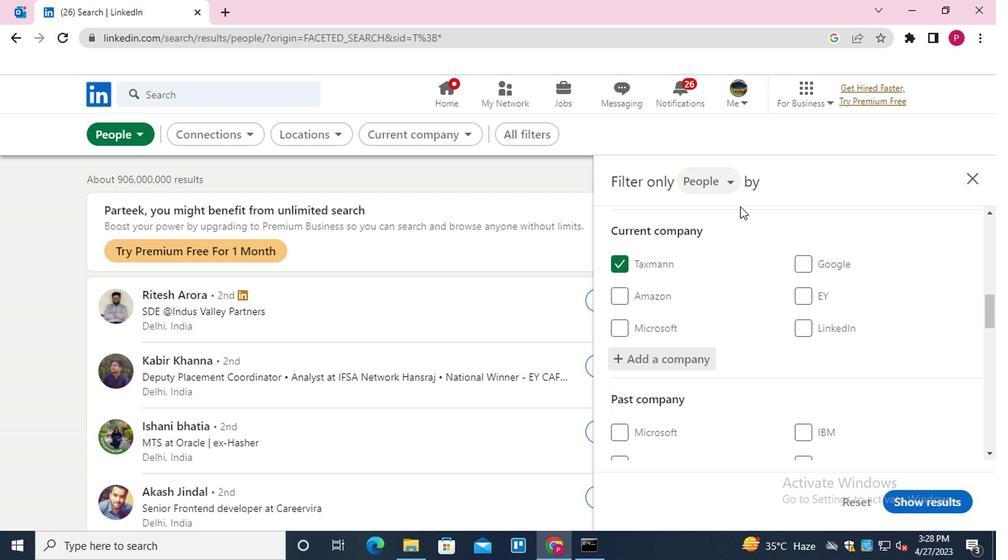 
Action: Mouse moved to (755, 277)
Screenshot: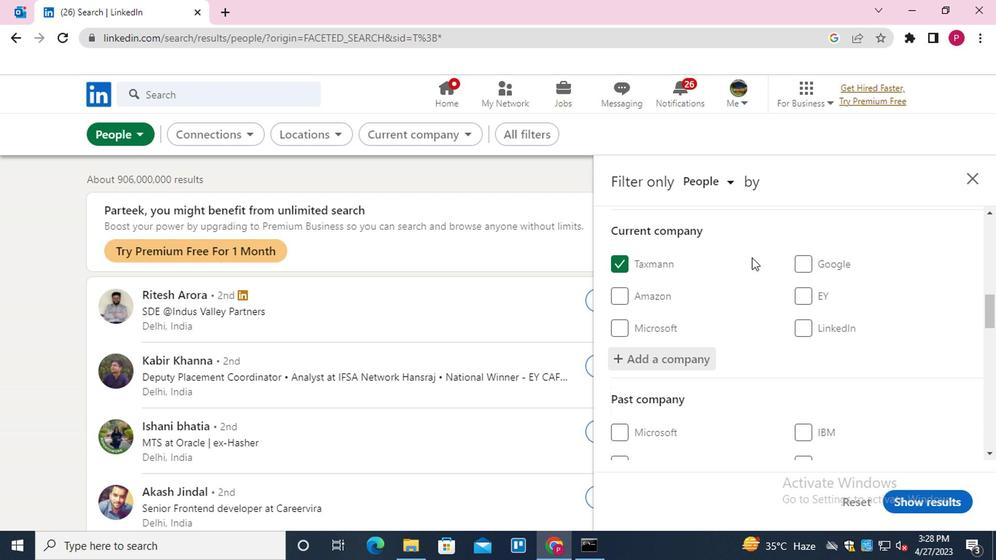 
Action: Mouse scrolled (755, 277) with delta (0, 0)
Screenshot: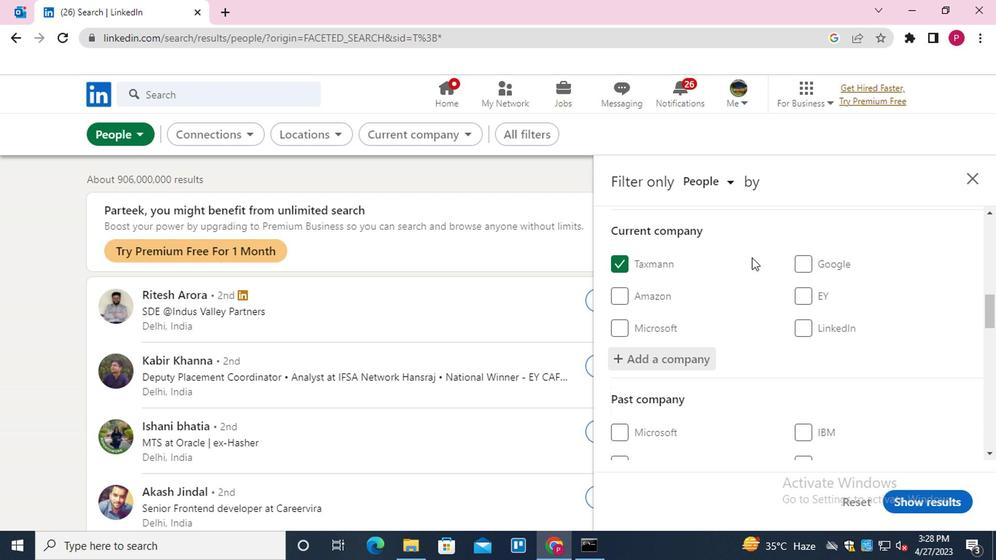 
Action: Mouse moved to (755, 278)
Screenshot: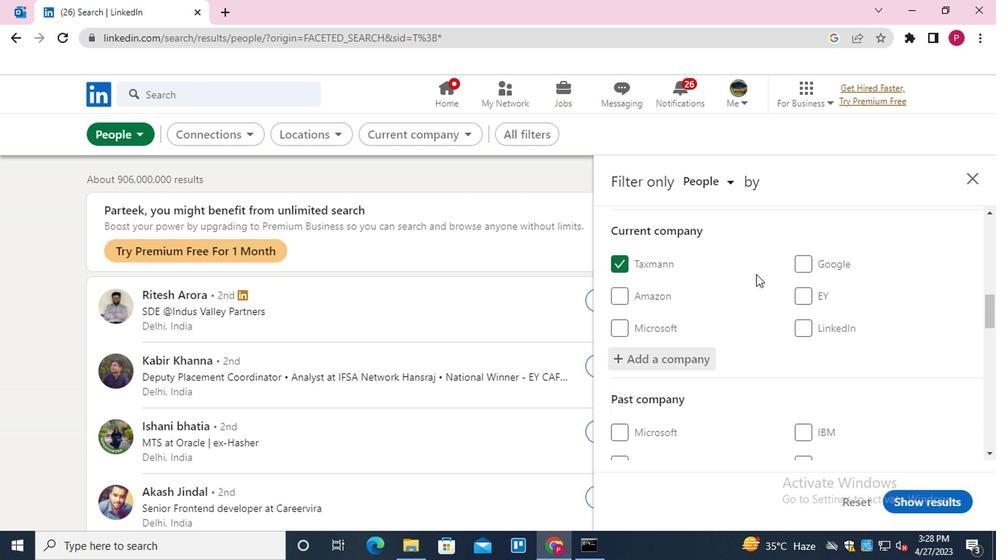
Action: Mouse scrolled (755, 277) with delta (0, -1)
Screenshot: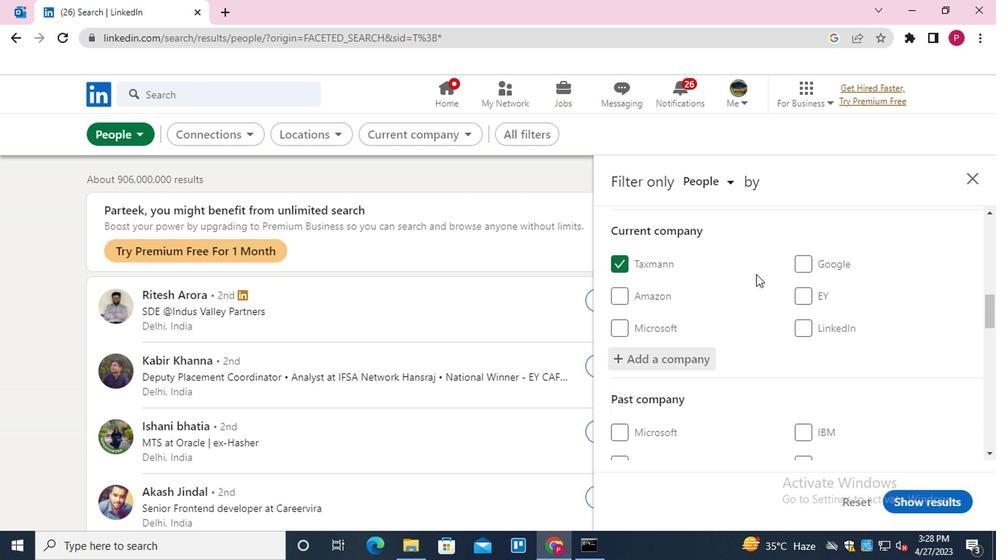 
Action: Mouse moved to (755, 281)
Screenshot: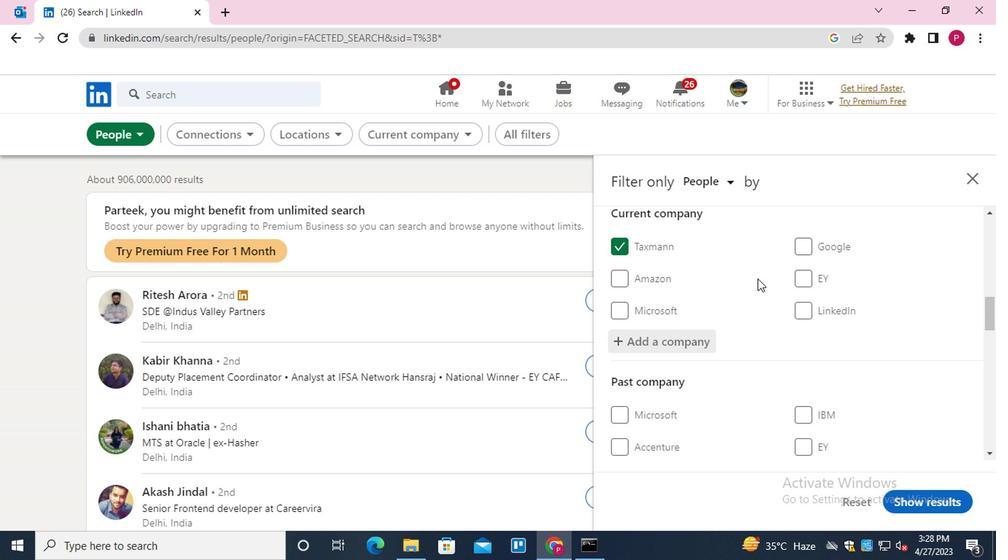 
Action: Mouse scrolled (755, 280) with delta (0, 0)
Screenshot: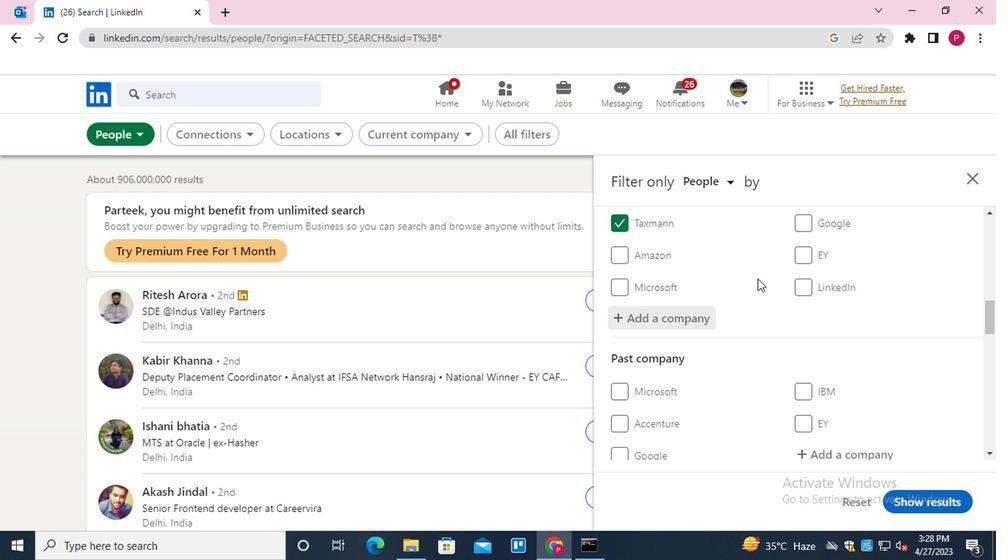 
Action: Mouse moved to (858, 359)
Screenshot: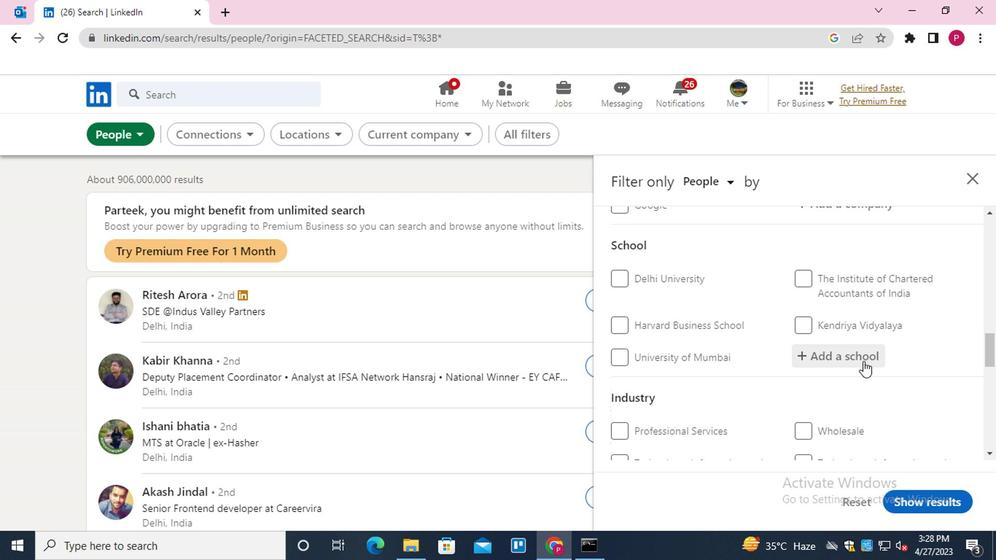 
Action: Mouse pressed left at (858, 359)
Screenshot: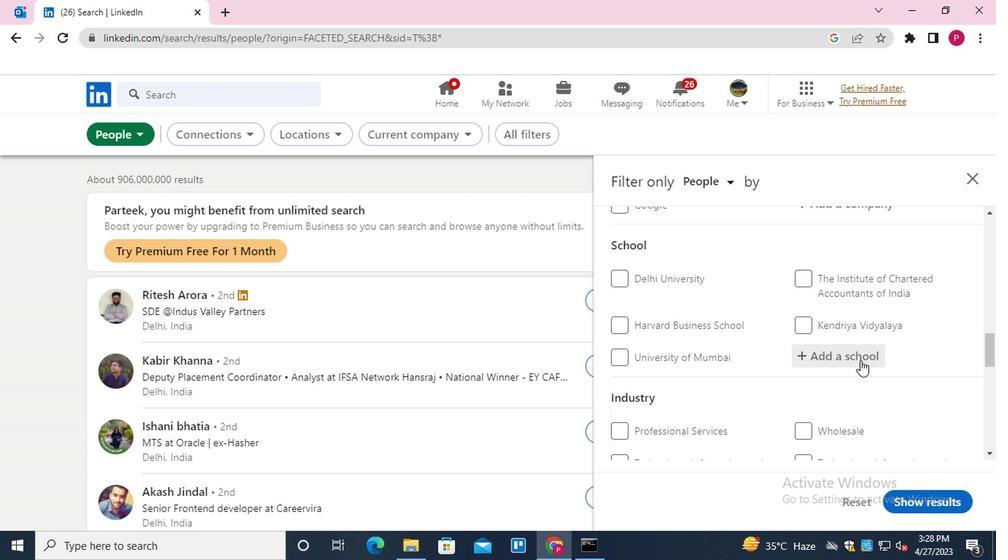 
Action: Mouse moved to (788, 317)
Screenshot: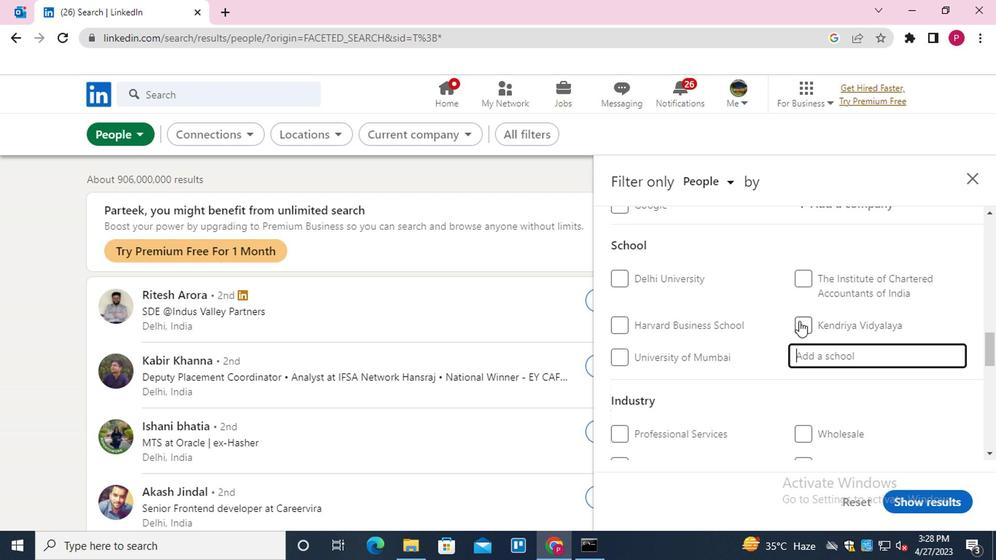 
Action: Mouse scrolled (788, 316) with delta (0, -1)
Screenshot: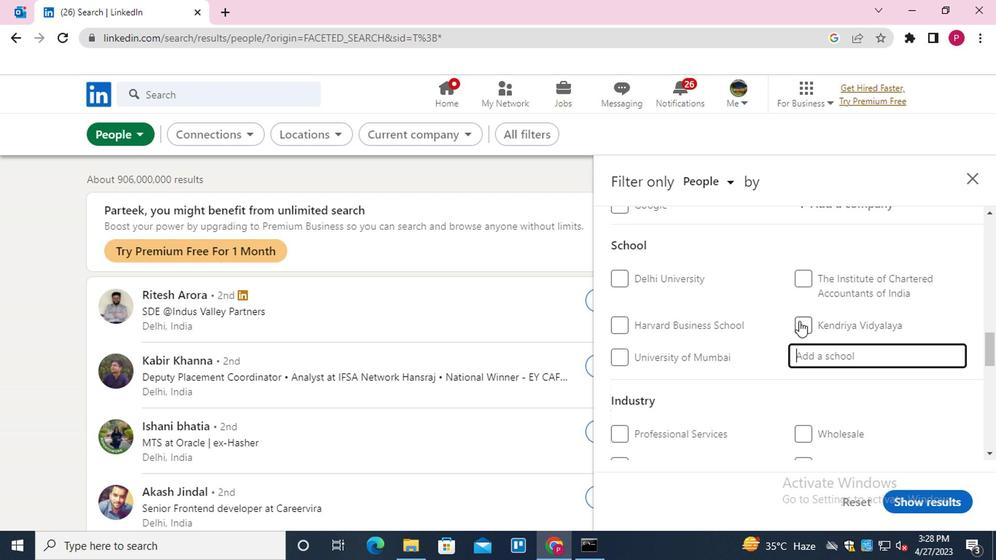
Action: Mouse moved to (788, 317)
Screenshot: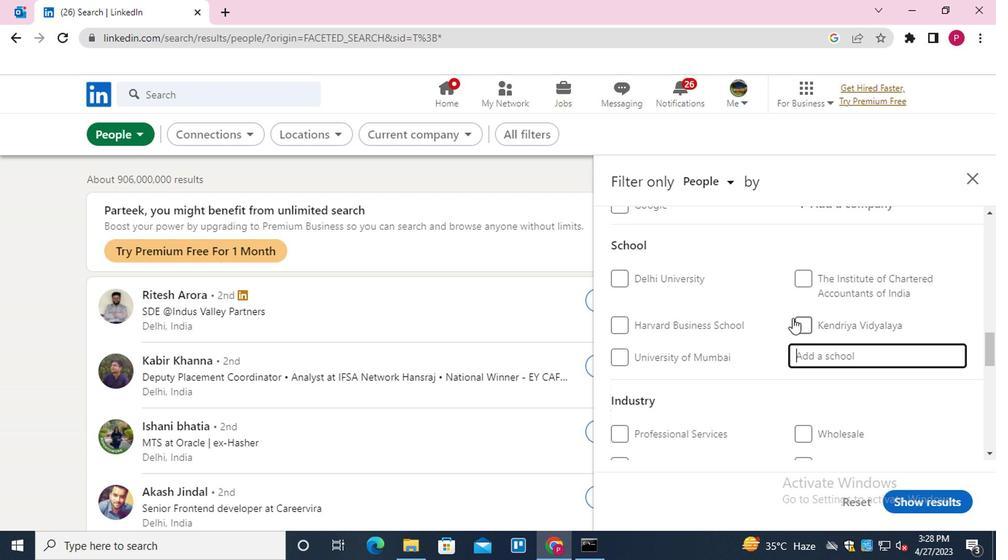 
Action: Key pressed <Key.shift><Key.shift><Key.shift>KARNAR<Key.backspace>TKA<Key.space><Key.insert><Key.backspace><Key.backspace><Key.backspace><Key.backspace><Key.backspace>ATAKA<Key.space><Key.shift>STATE<Key.down><Key.enter>
Screenshot: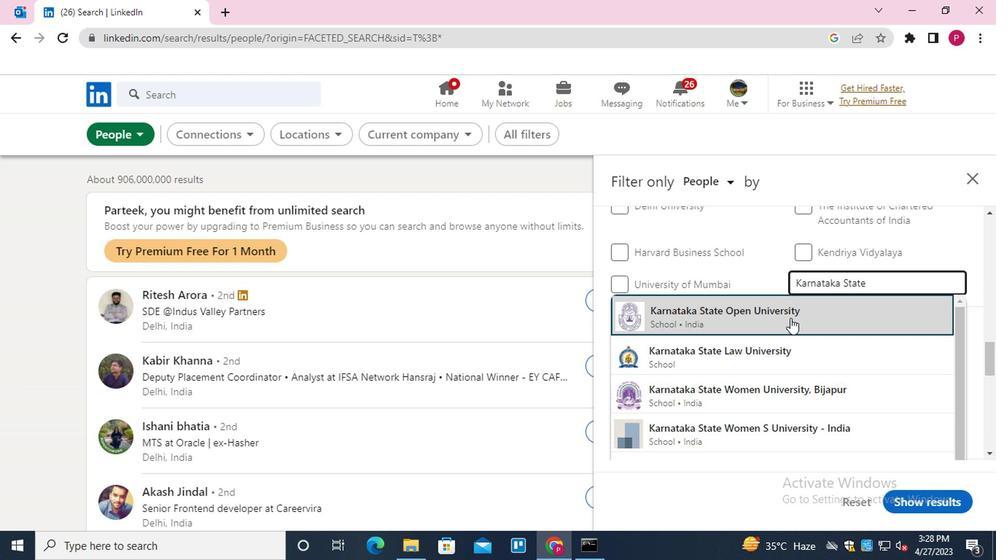 
Action: Mouse scrolled (788, 316) with delta (0, -1)
Screenshot: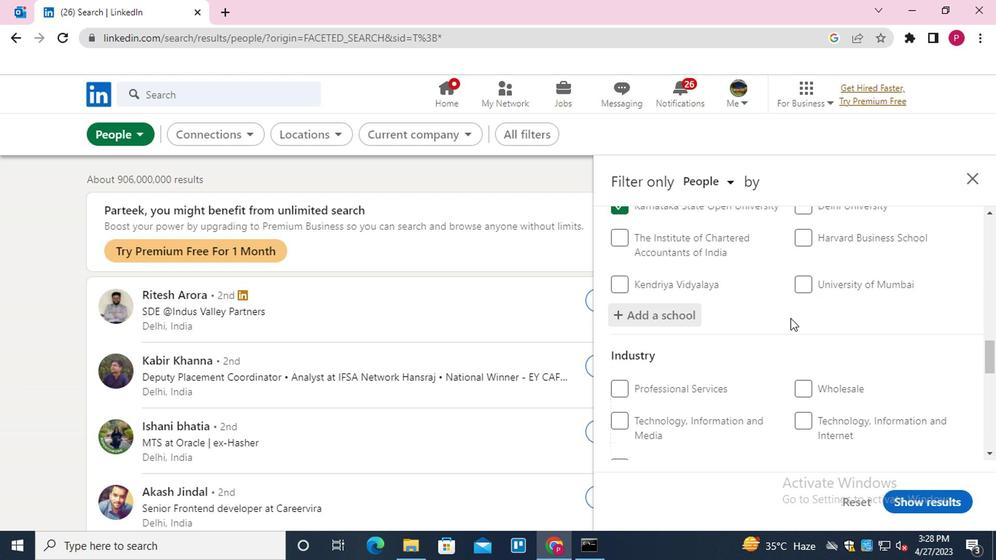 
Action: Mouse scrolled (788, 316) with delta (0, -1)
Screenshot: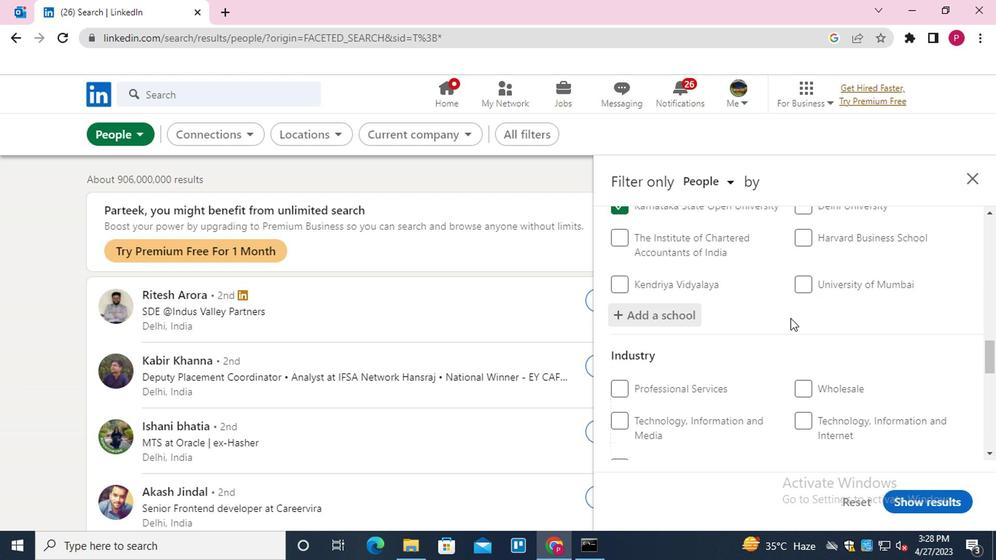 
Action: Mouse scrolled (788, 316) with delta (0, -1)
Screenshot: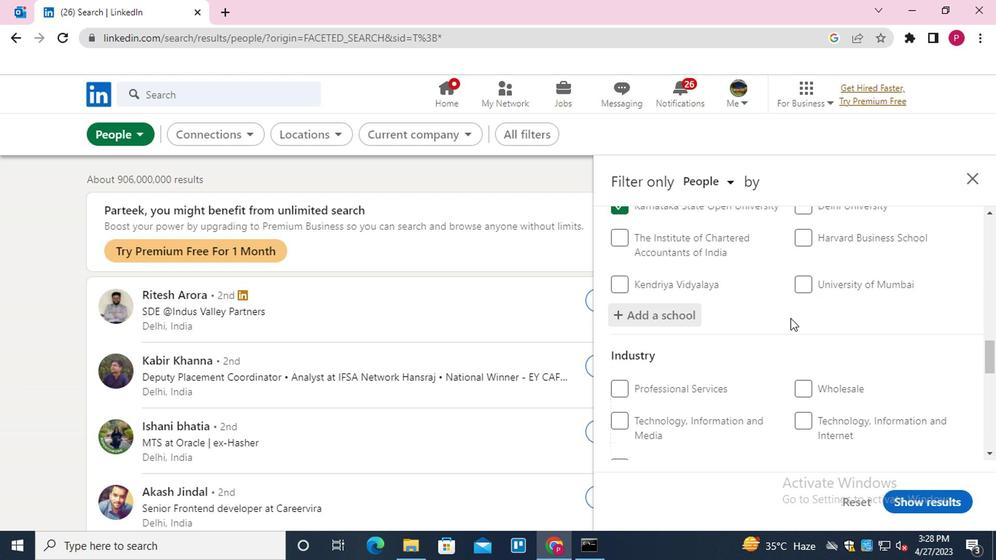 
Action: Mouse moved to (848, 241)
Screenshot: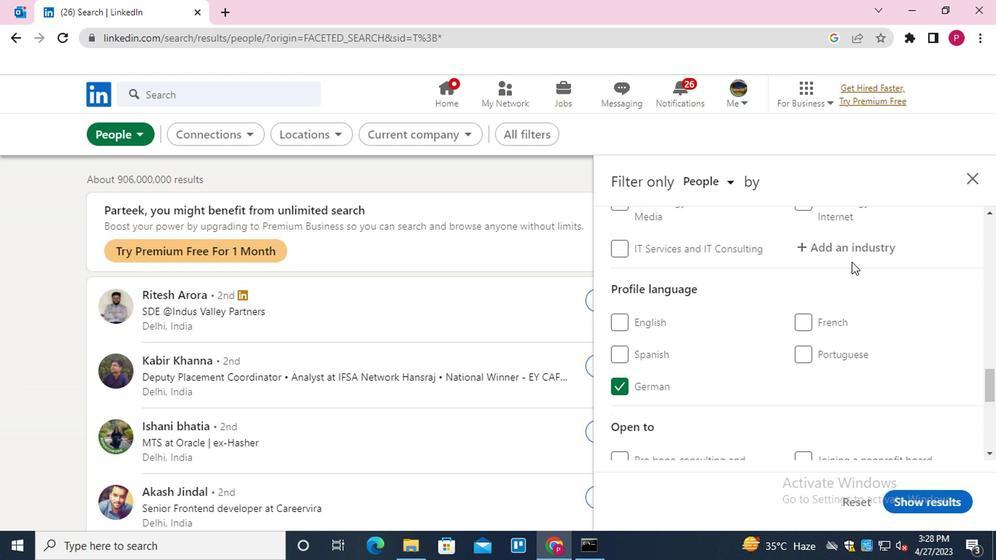 
Action: Mouse pressed left at (848, 241)
Screenshot: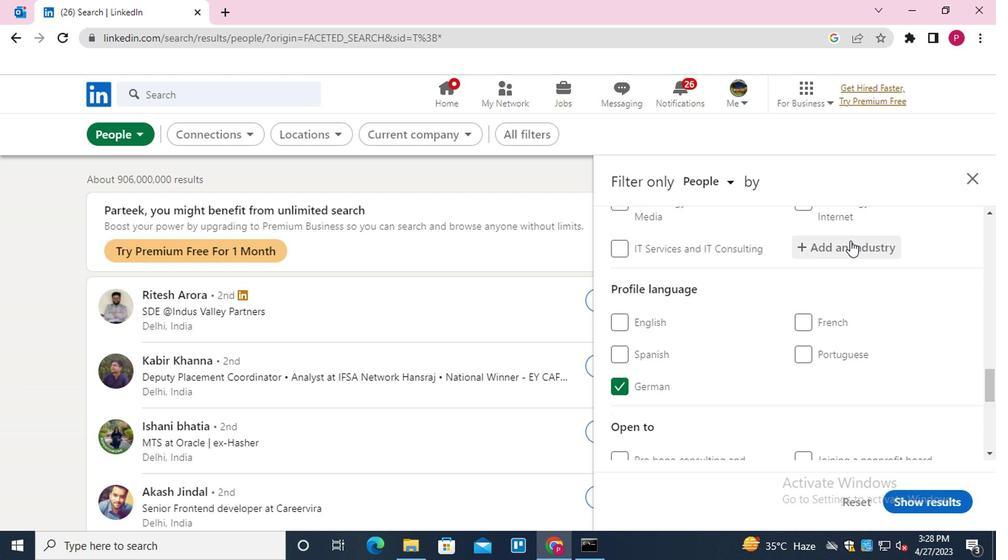 
Action: Key pressed <Key.shift>ELECTR<Key.down><Key.down><Key.down><Key.down><Key.down><Key.down><Key.down>ONIC<Key.down><Key.down><Key.down><Key.enter>
Screenshot: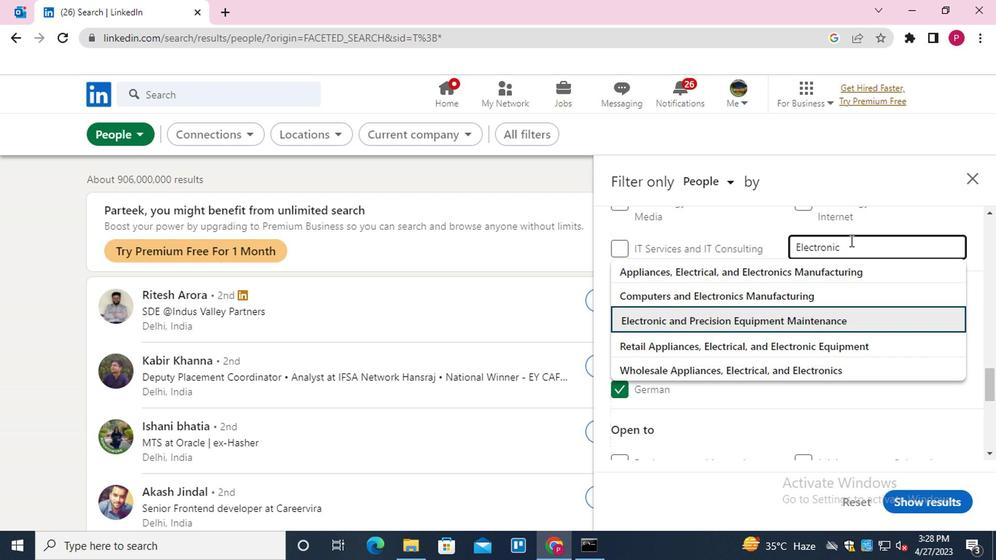 
Action: Mouse moved to (752, 301)
Screenshot: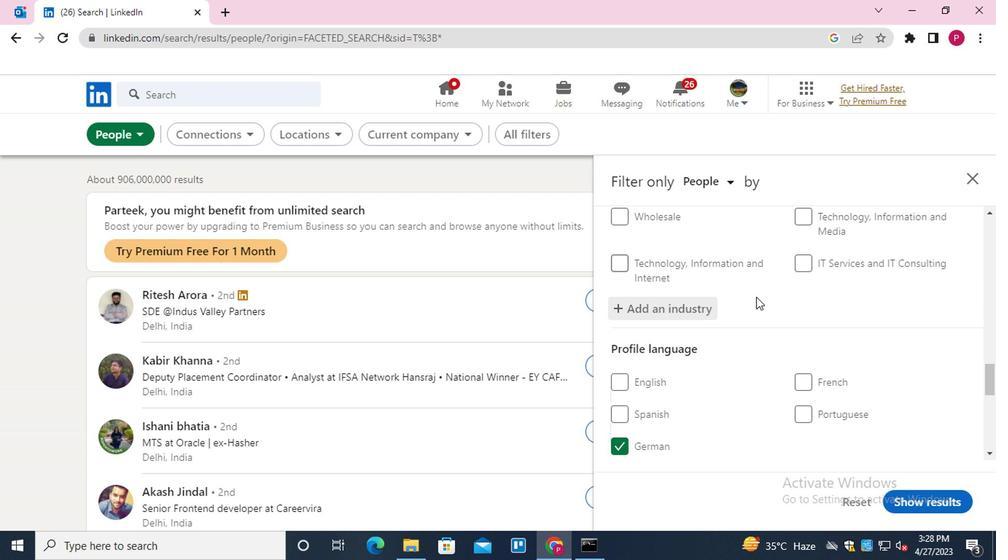 
Action: Mouse scrolled (752, 300) with delta (0, -1)
Screenshot: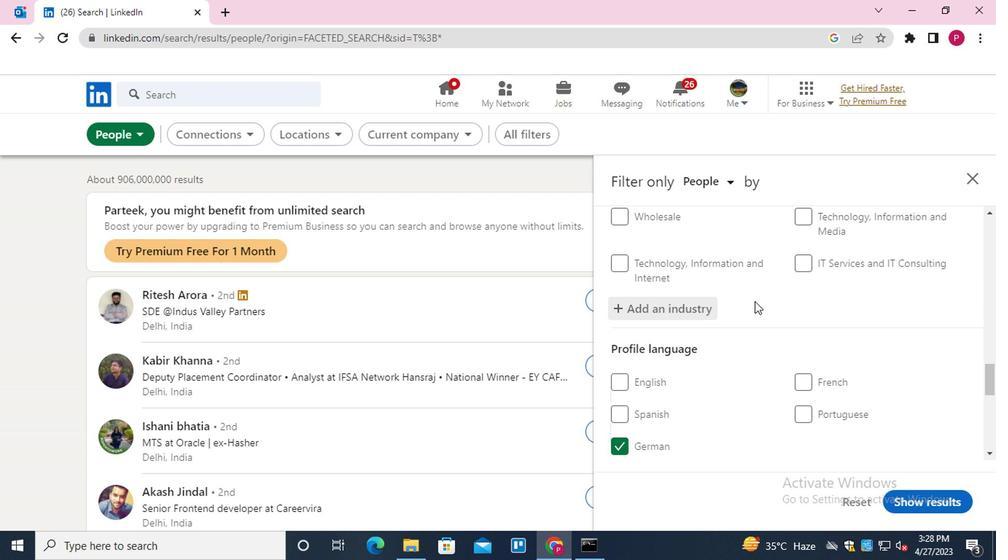 
Action: Mouse moved to (752, 302)
Screenshot: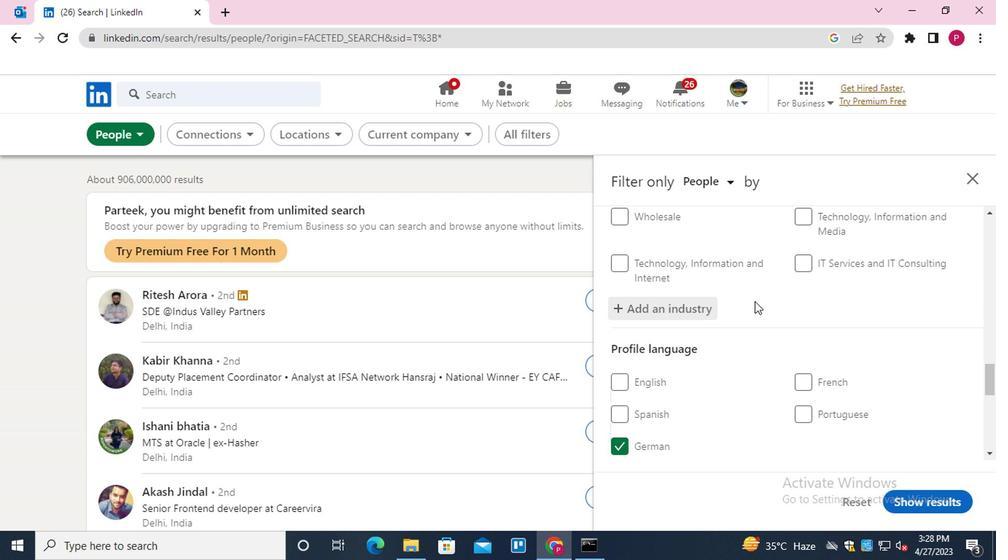 
Action: Mouse scrolled (752, 301) with delta (0, 0)
Screenshot: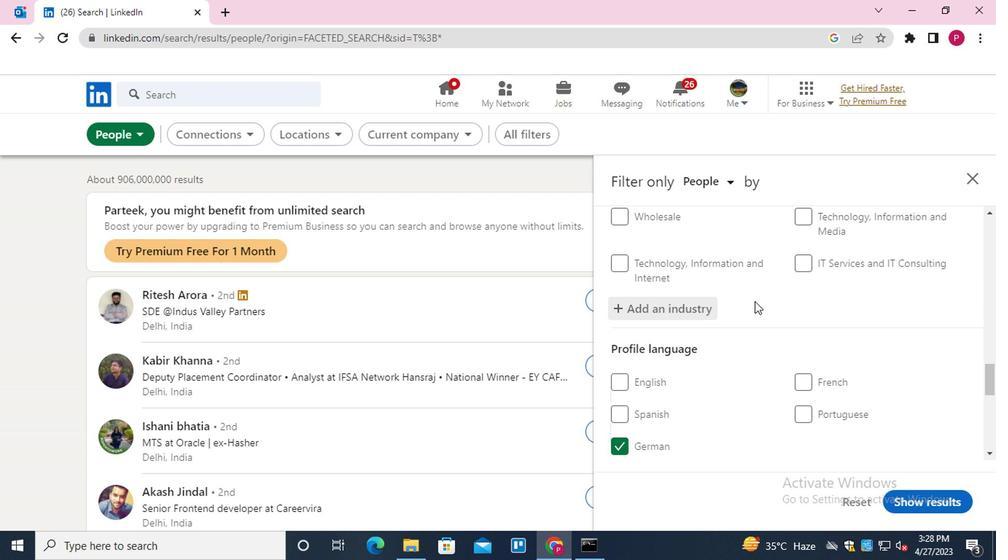 
Action: Mouse scrolled (752, 301) with delta (0, 0)
Screenshot: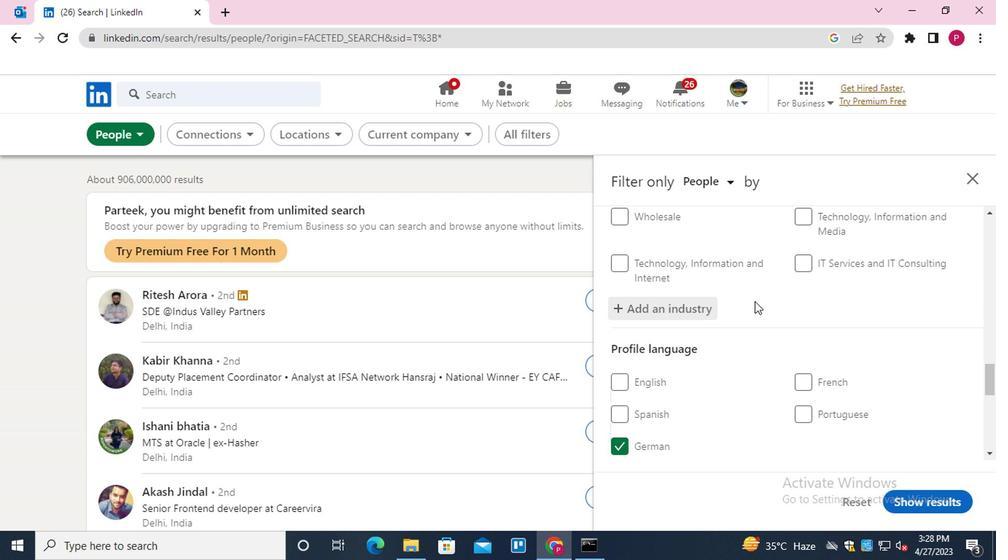 
Action: Mouse moved to (752, 303)
Screenshot: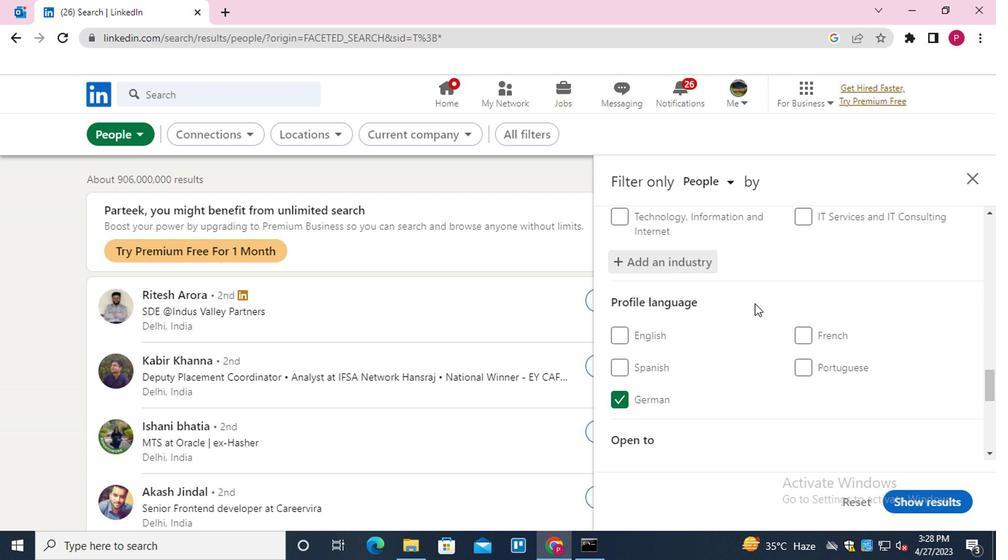 
Action: Mouse scrolled (752, 302) with delta (0, -1)
Screenshot: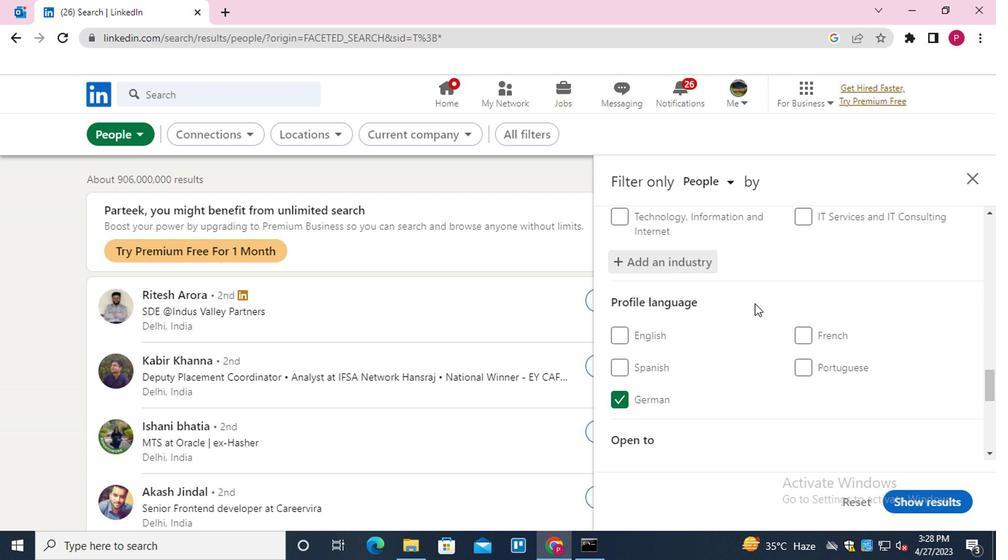 
Action: Mouse moved to (868, 380)
Screenshot: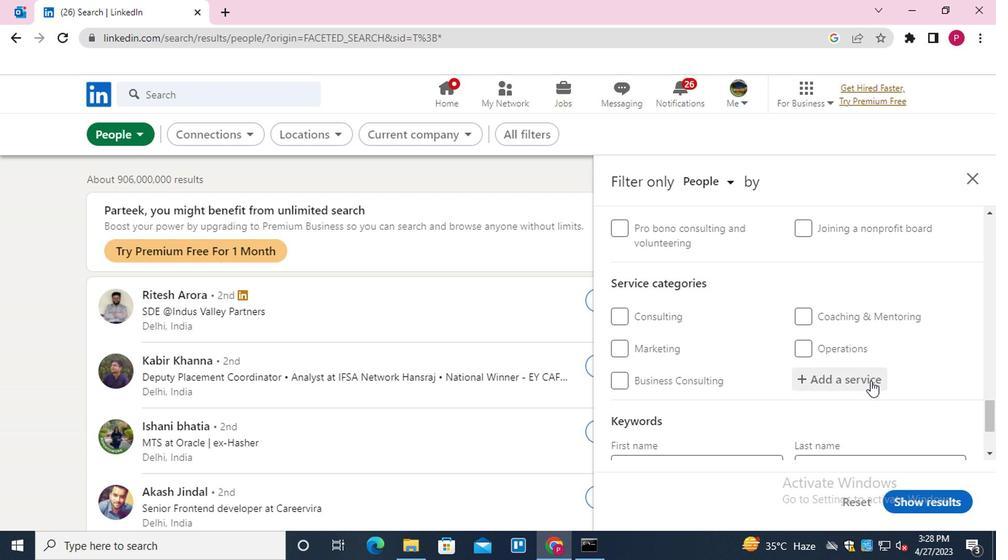 
Action: Mouse pressed left at (868, 380)
Screenshot: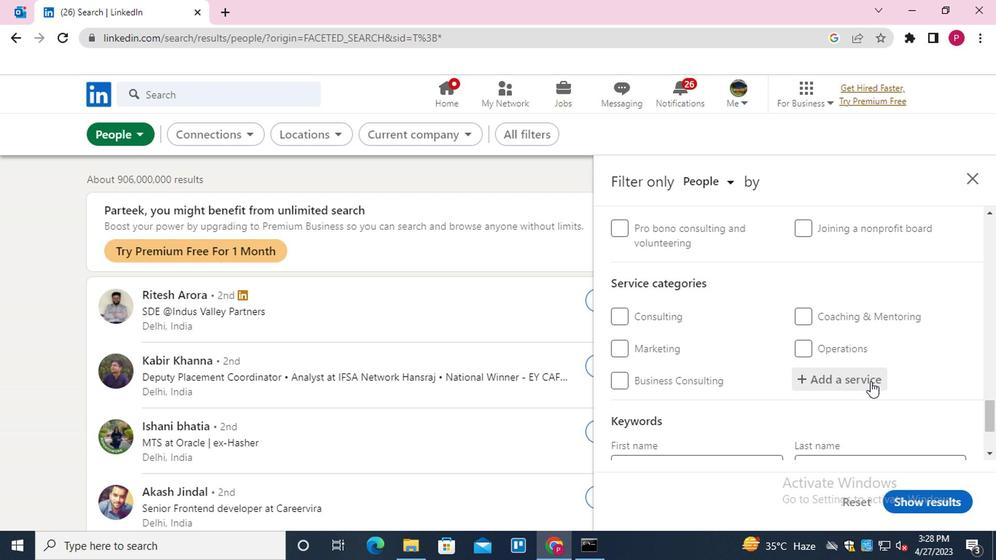 
Action: Key pressed <Key.shift><Key.shift><Key.shift><Key.shift><Key.shift><Key.shift><Key.shift><Key.shift><Key.shift><Key.shift><Key.shift><Key.shift><Key.shift><Key.shift><Key.shift><Key.shift><Key.shift><Key.shift><Key.shift><Key.shift><Key.shift><Key.shift><Key.shift><Key.shift><Key.shift><Key.shift><Key.shift><Key.shift><Key.shift><Key.shift><Key.shift><Key.shift><Key.shift><Key.shift><Key.shift><Key.shift><Key.shift><Key.shift><Key.shift><Key.shift><Key.shift><Key.shift><Key.shift><Key.shift><Key.shift><Key.shift><Key.shift><Key.shift><Key.shift><Key.shift><Key.shift><Key.shift><Key.shift><Key.shift><Key.shift><Key.shift><Key.shift><Key.shift><Key.shift><Key.shift><Key.shift><Key.shift><Key.shift><Key.shift><Key.shift><Key.shift><Key.shift><Key.shift><Key.shift><Key.shift><Key.shift><Key.shift><Key.shift><Key.shift><Key.shift><Key.shift><Key.shift><Key.shift><Key.shift><Key.shift><Key.shift><Key.shift><Key.shift>CATR<Key.backspace><Key.backspace>TER<Key.down><Key.enter>
Screenshot: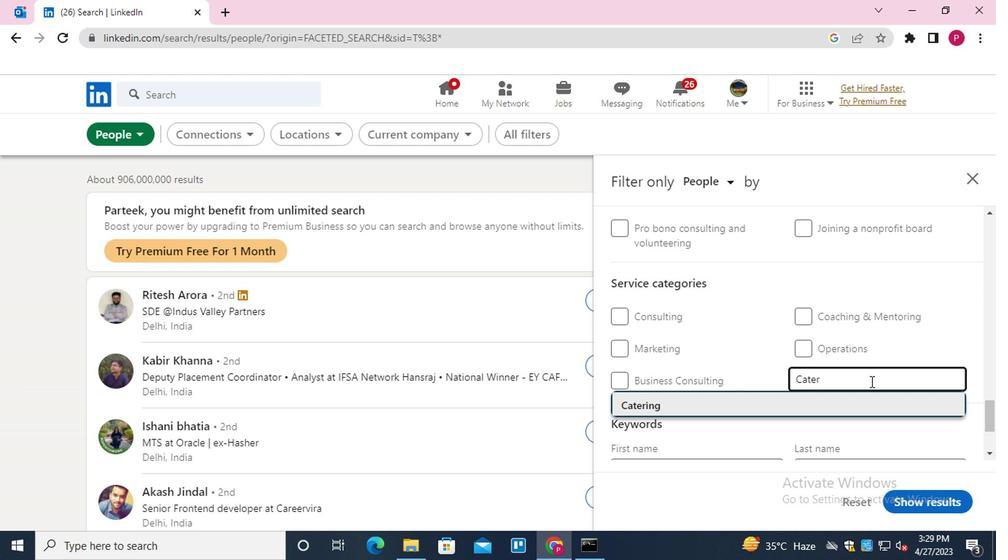 
Action: Mouse scrolled (868, 379) with delta (0, 0)
Screenshot: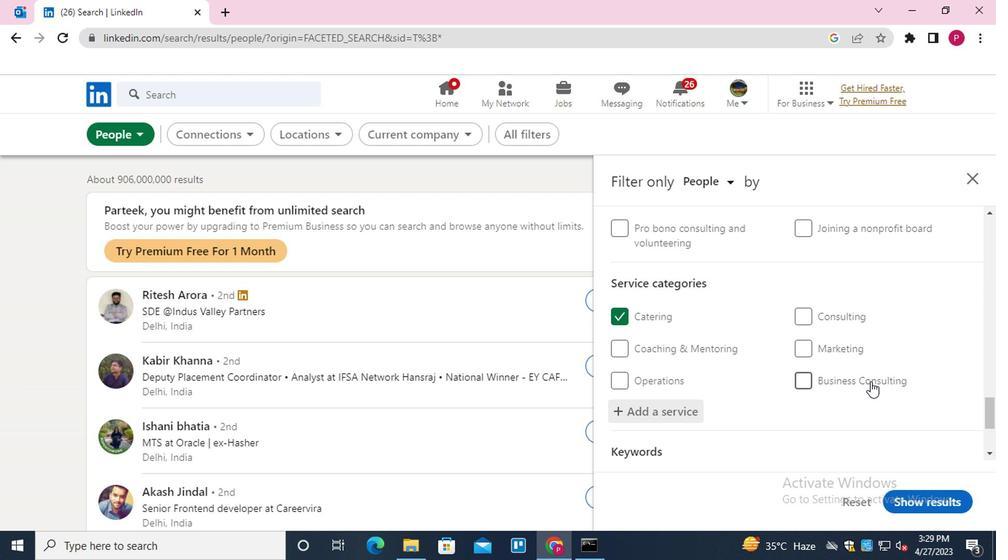 
Action: Mouse scrolled (868, 379) with delta (0, 0)
Screenshot: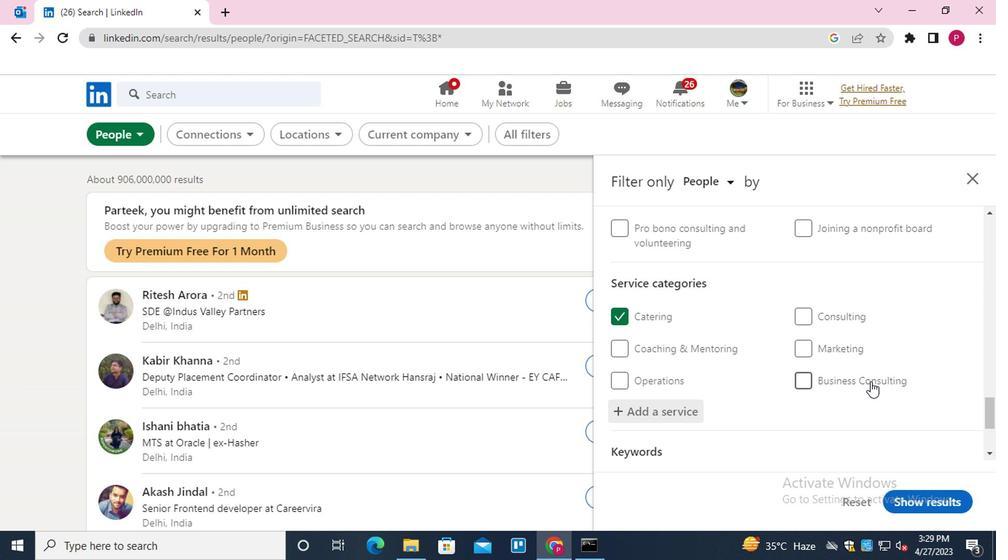 
Action: Mouse scrolled (868, 379) with delta (0, 0)
Screenshot: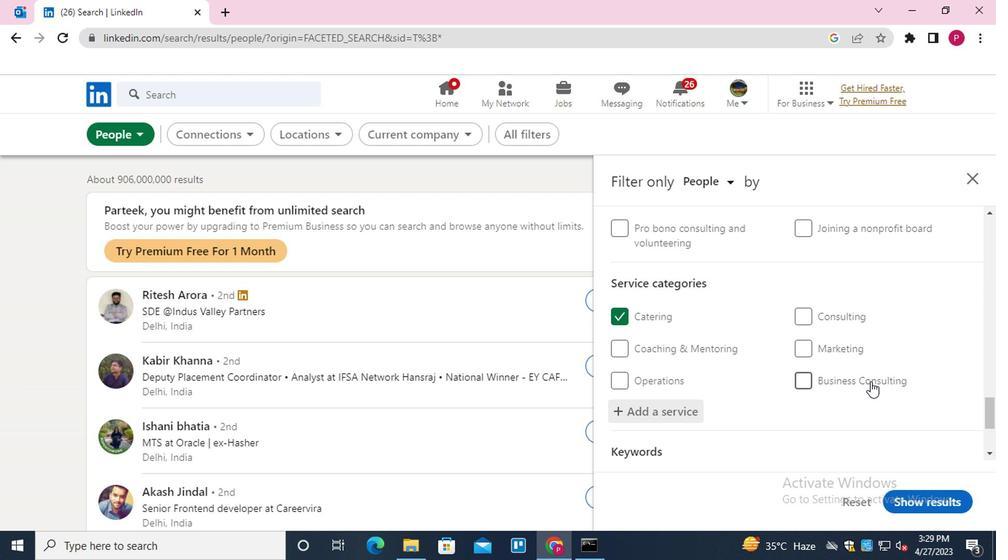 
Action: Mouse scrolled (868, 379) with delta (0, 0)
Screenshot: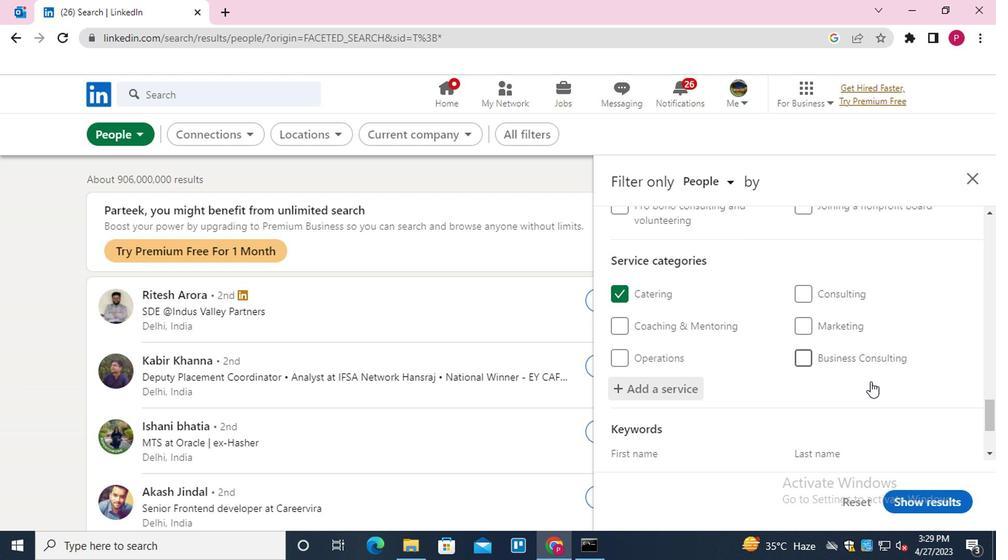 
Action: Mouse moved to (656, 396)
Screenshot: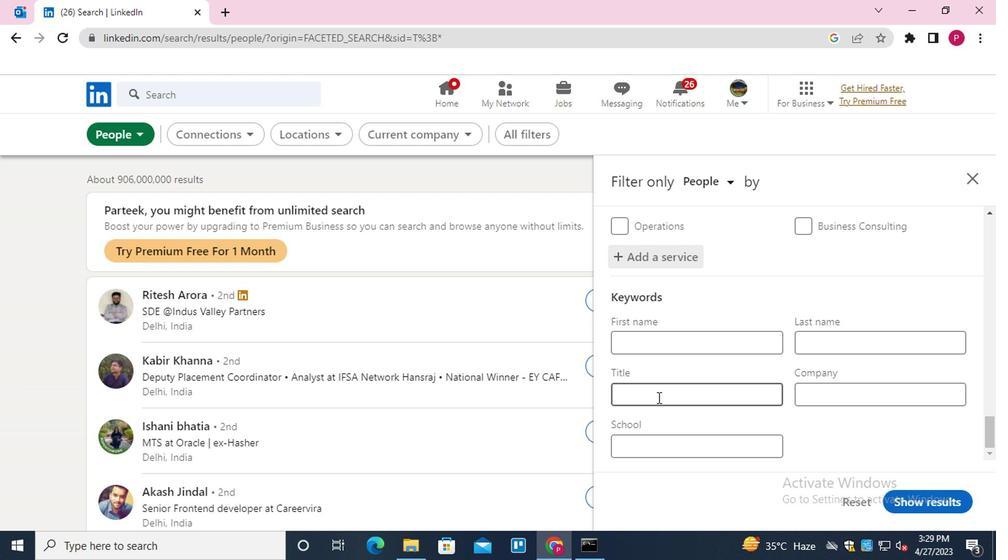 
Action: Mouse pressed left at (656, 396)
Screenshot: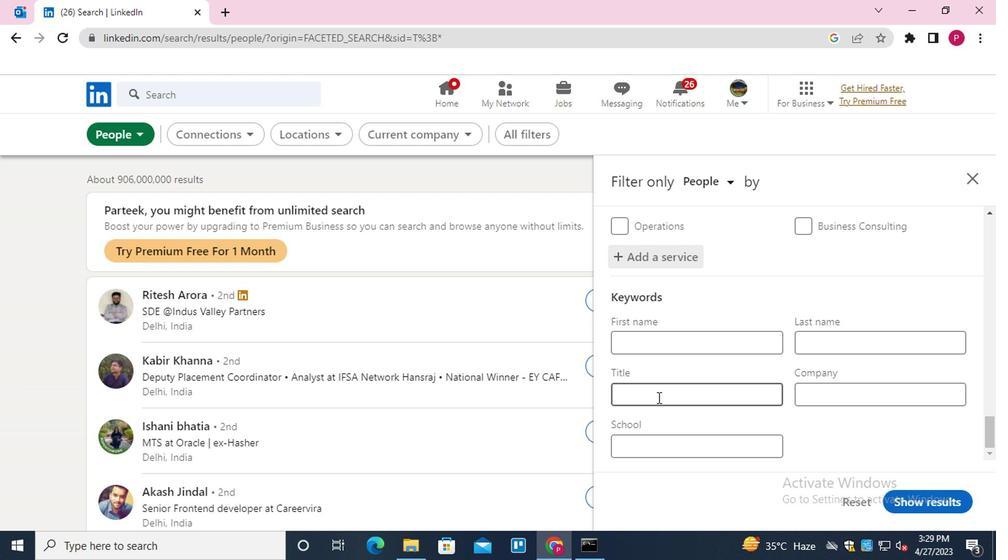 
Action: Key pressed <Key.shift><Key.shift><Key.shift><Key.shift><Key.shift>EXECUTIVE<Key.space><Key.shift>ASSISTANT
Screenshot: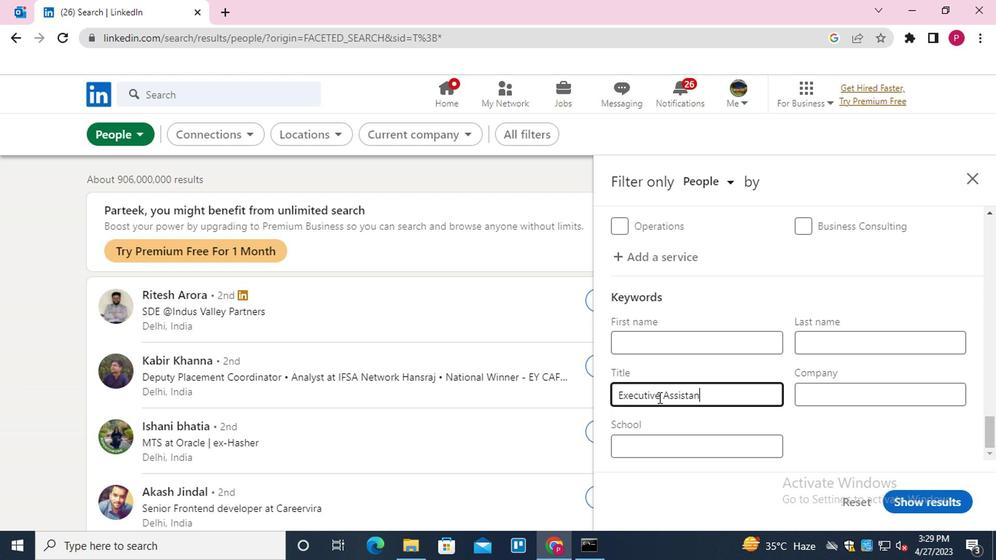 
Action: Mouse moved to (905, 497)
Screenshot: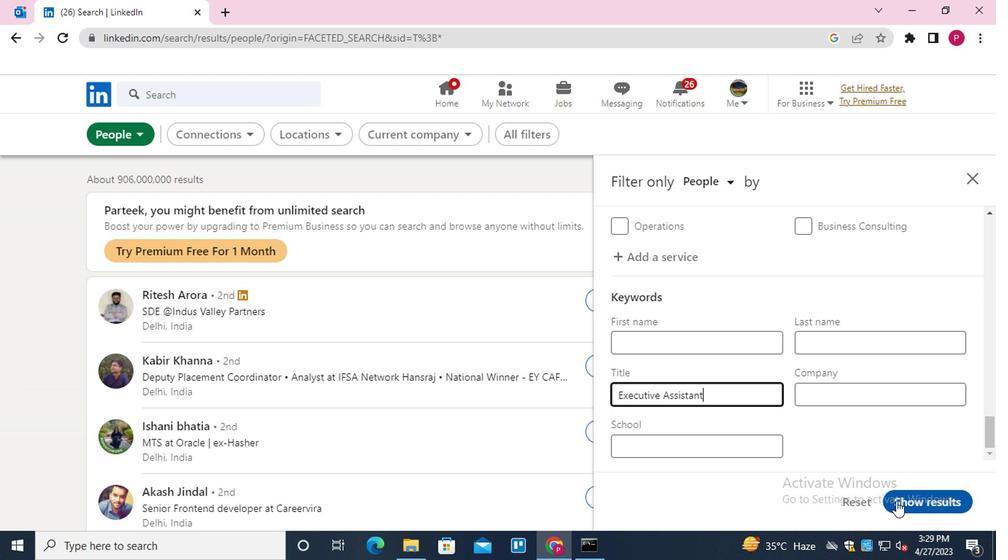 
Action: Mouse pressed left at (905, 497)
Screenshot: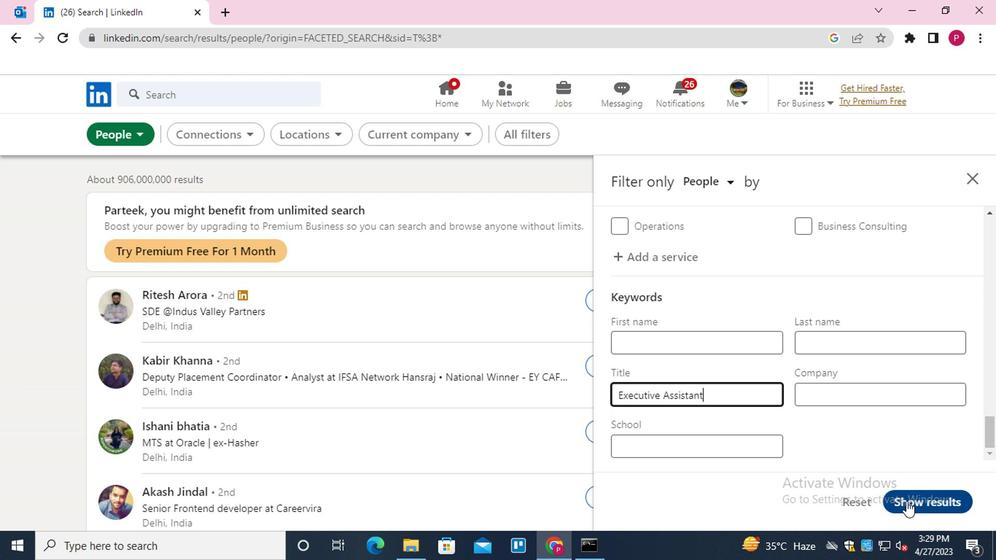 
Action: Mouse moved to (197, 228)
Screenshot: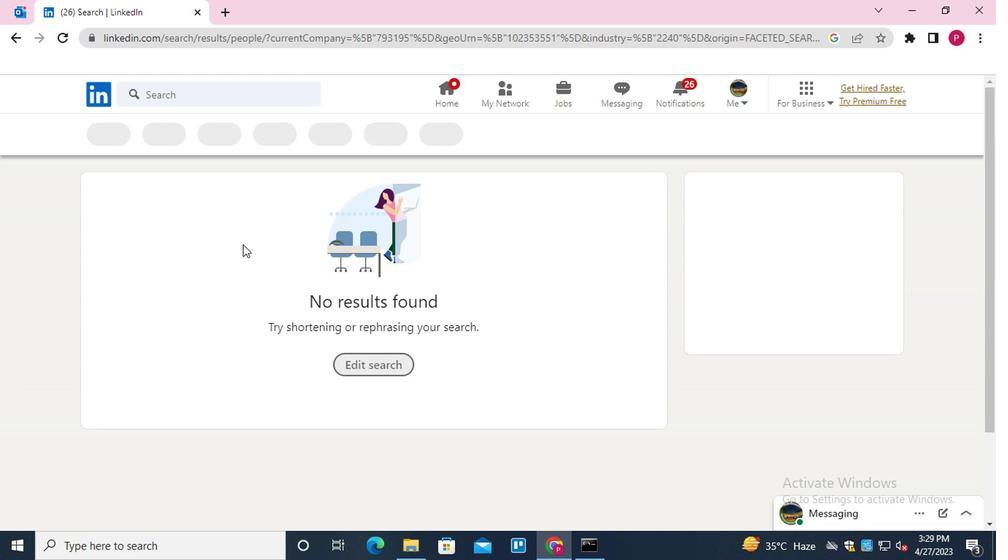 
